 Task: Open Card Legal Contract Review in Board Voice of Customer Customer Persona Development and Analysis to Workspace Agile Coaching and add a team member Softage.1@softage.net, a label Yellow, a checklist Dance, an attachment from your google drive, a color Yellow and finally, add a card description 'Plan and execute company team-building exercise' and a comment 'This task presents an opportunity to demonstrate our creativity and innovation, exploring new ideas and approaches.'. Add a start date 'Jan 09, 1900' with a due date 'Jan 16, 1900'
Action: Mouse moved to (42, 281)
Screenshot: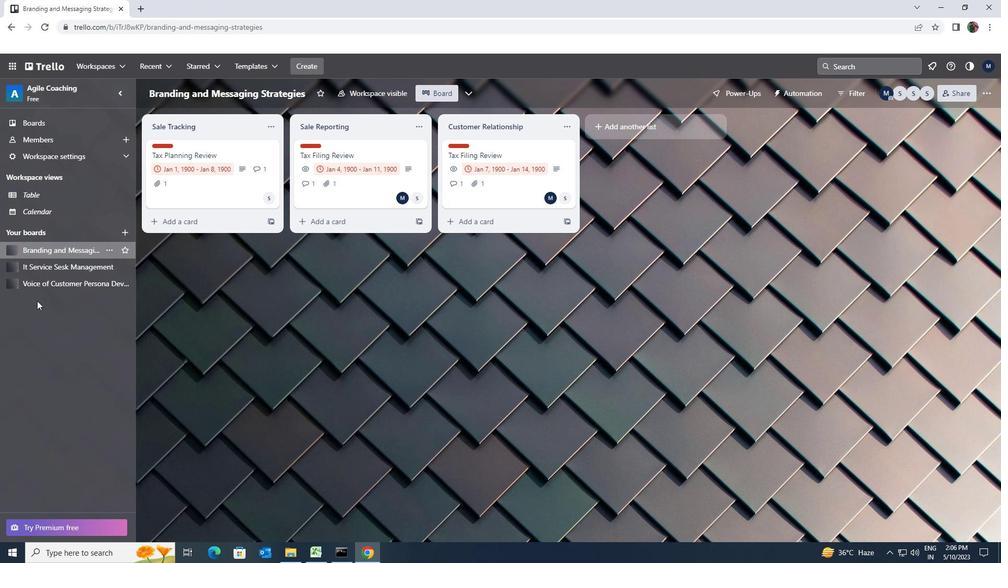 
Action: Mouse pressed left at (42, 281)
Screenshot: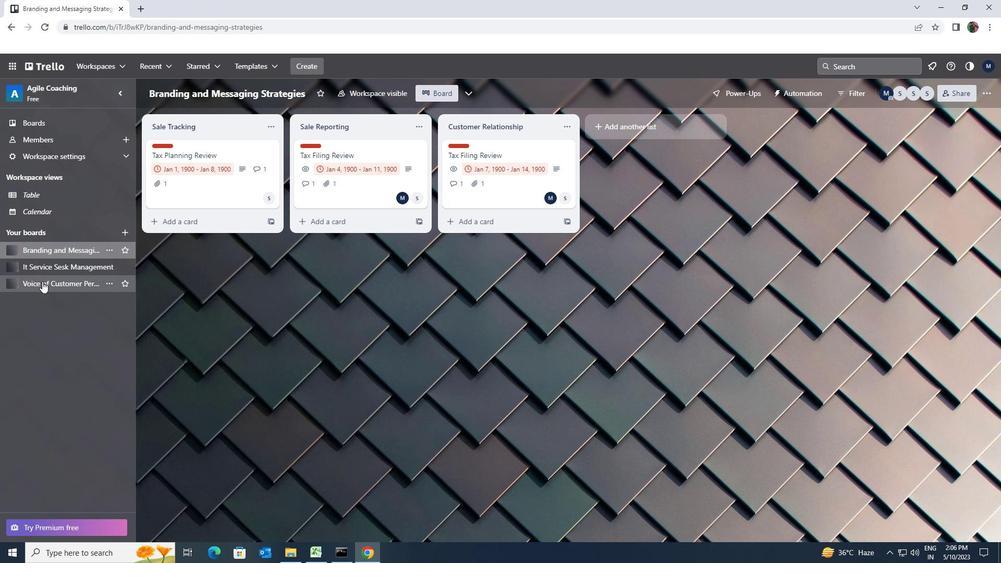 
Action: Mouse moved to (483, 163)
Screenshot: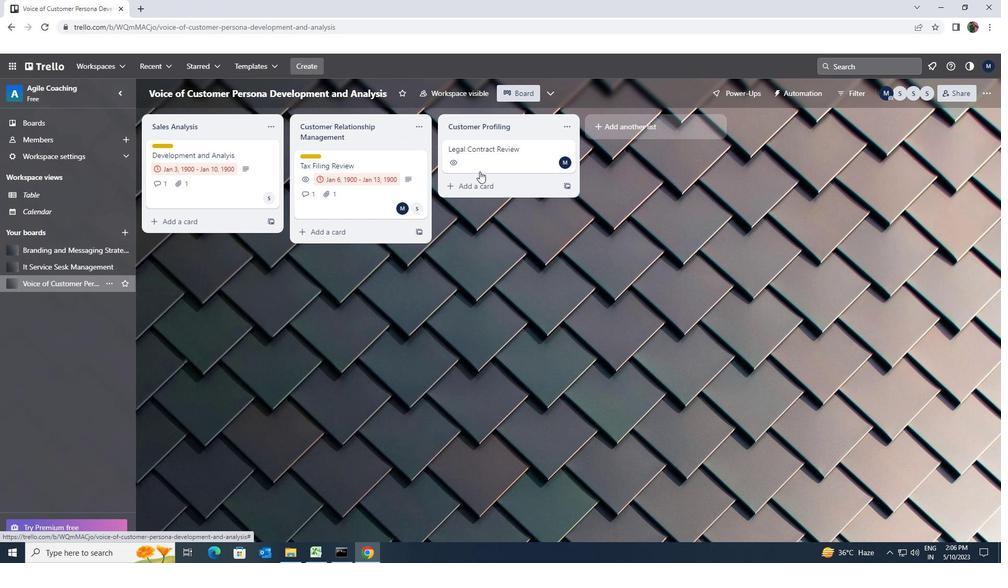 
Action: Mouse pressed left at (483, 163)
Screenshot: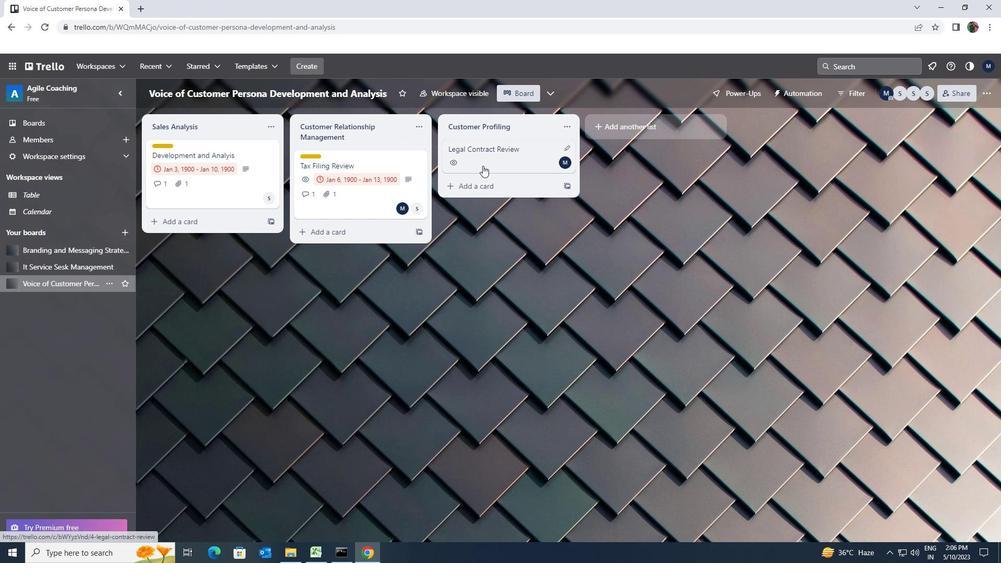 
Action: Mouse moved to (647, 150)
Screenshot: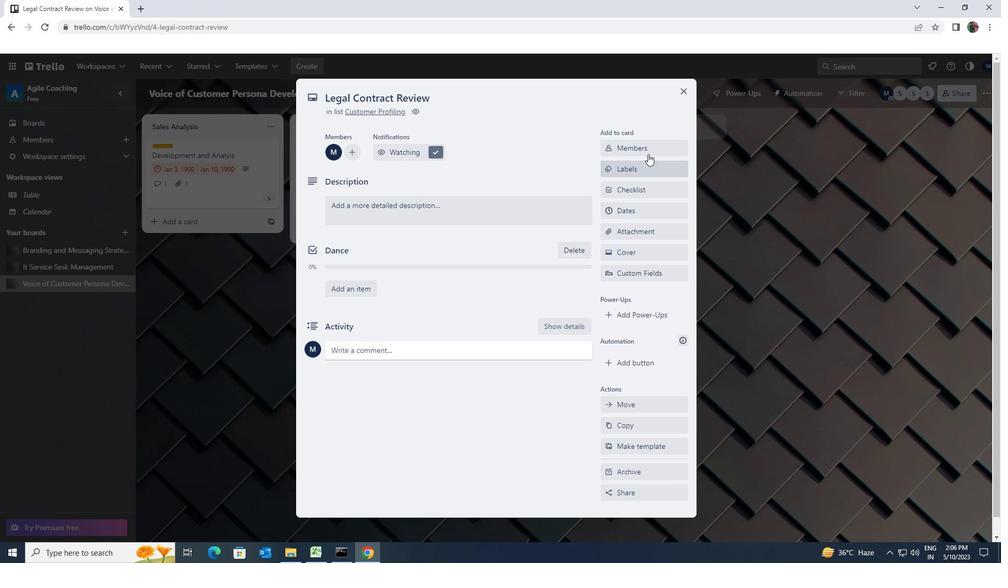 
Action: Mouse pressed left at (647, 150)
Screenshot: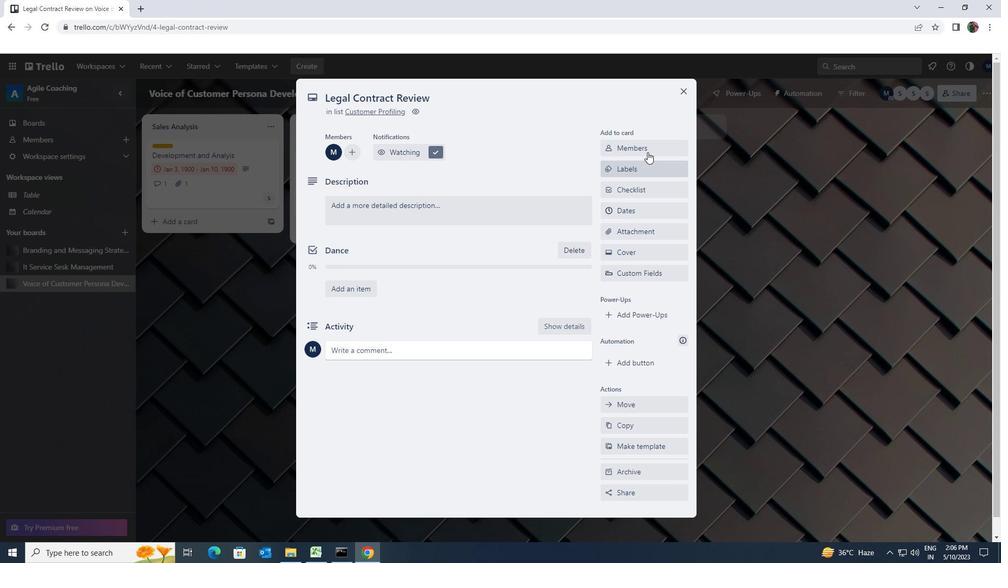 
Action: Mouse moved to (657, 198)
Screenshot: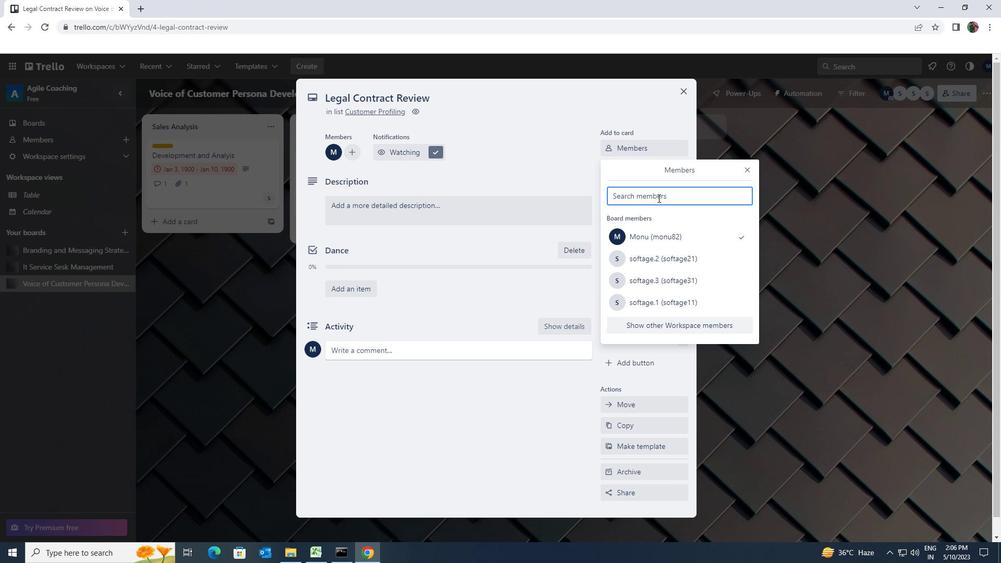 
Action: Mouse pressed left at (657, 198)
Screenshot: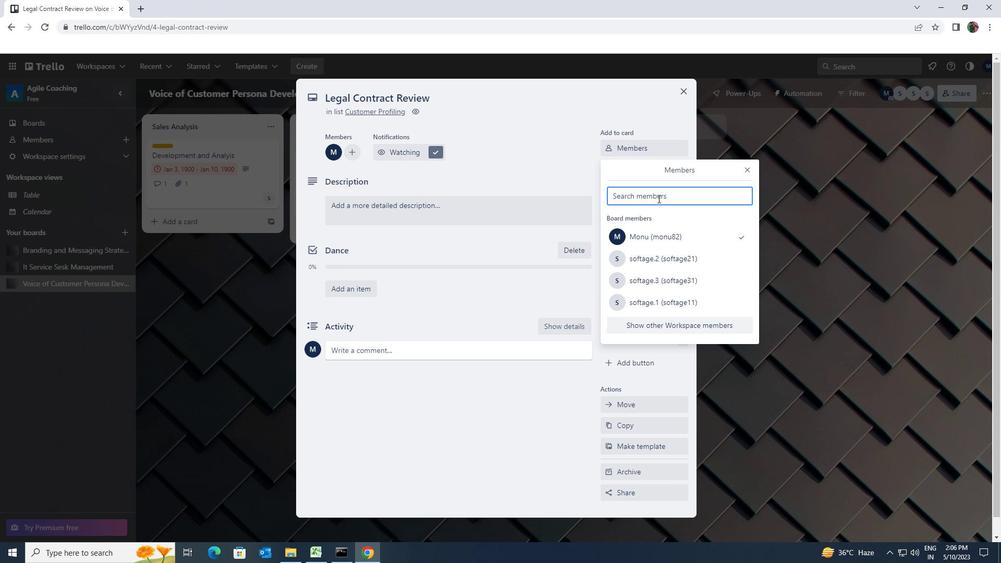 
Action: Key pressed <Key.shift>SOFTAGE.1<Key.shift>@<Key.shift>SOFTAH<Key.backspace>GE.NET
Screenshot: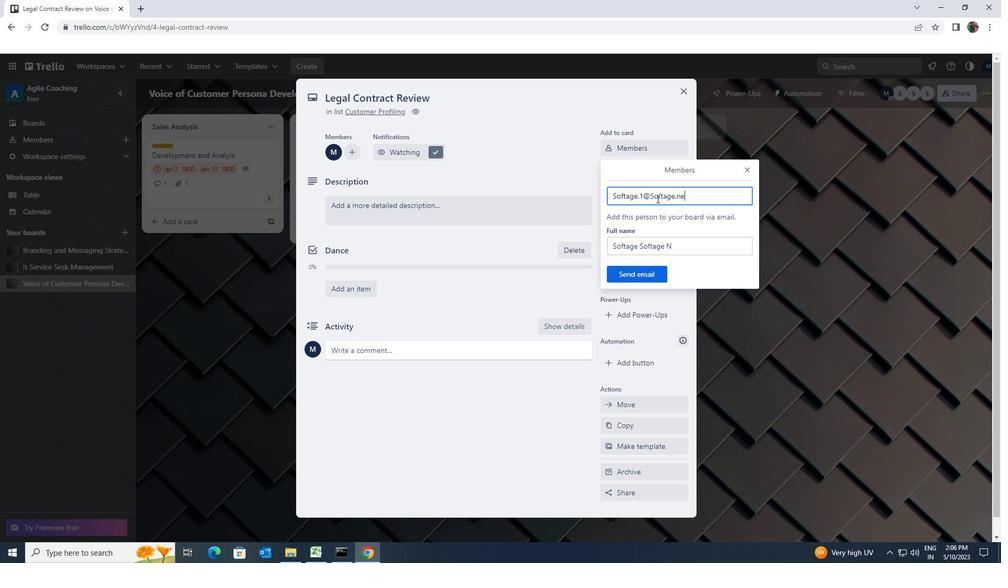 
Action: Mouse moved to (654, 272)
Screenshot: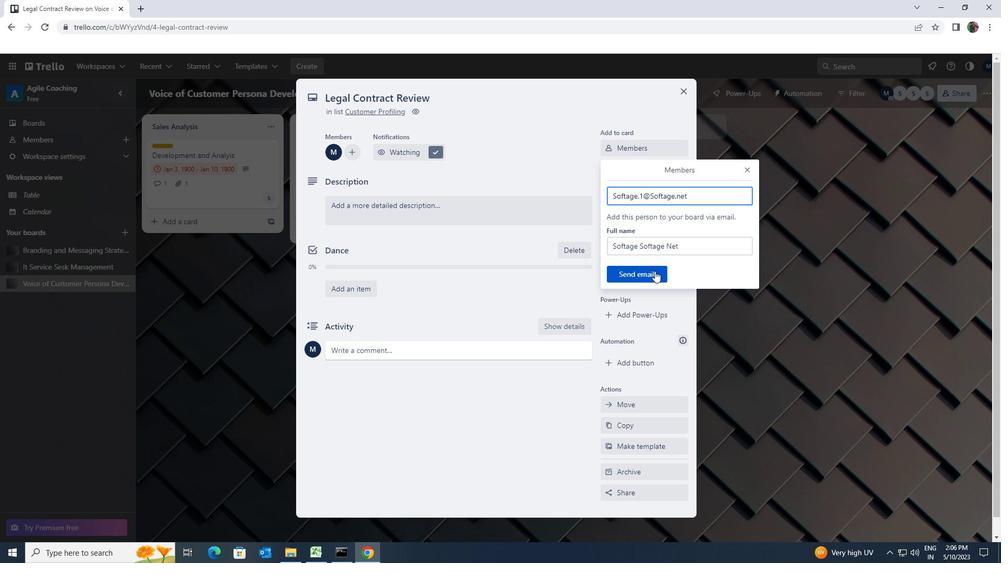
Action: Mouse pressed left at (654, 272)
Screenshot: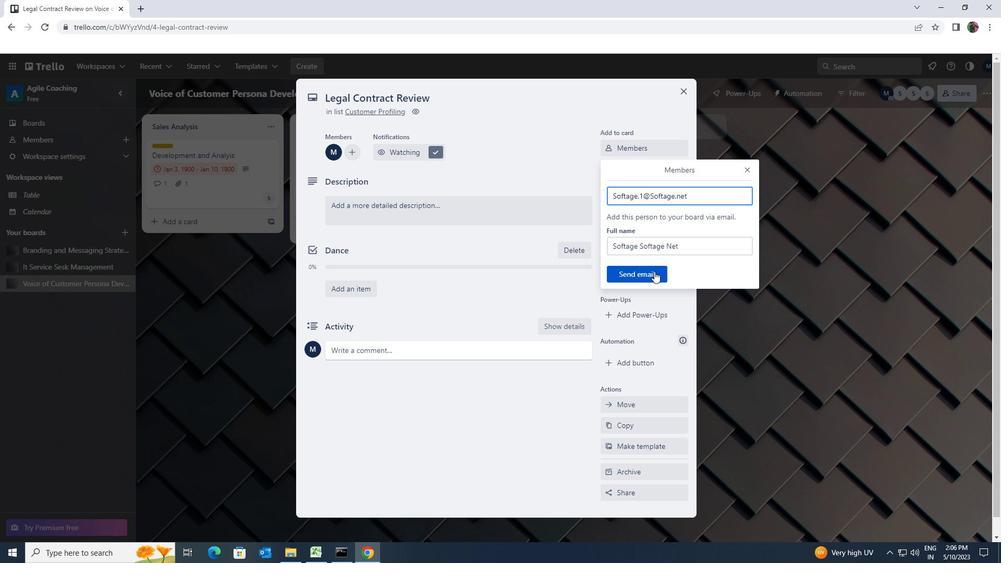
Action: Mouse moved to (659, 168)
Screenshot: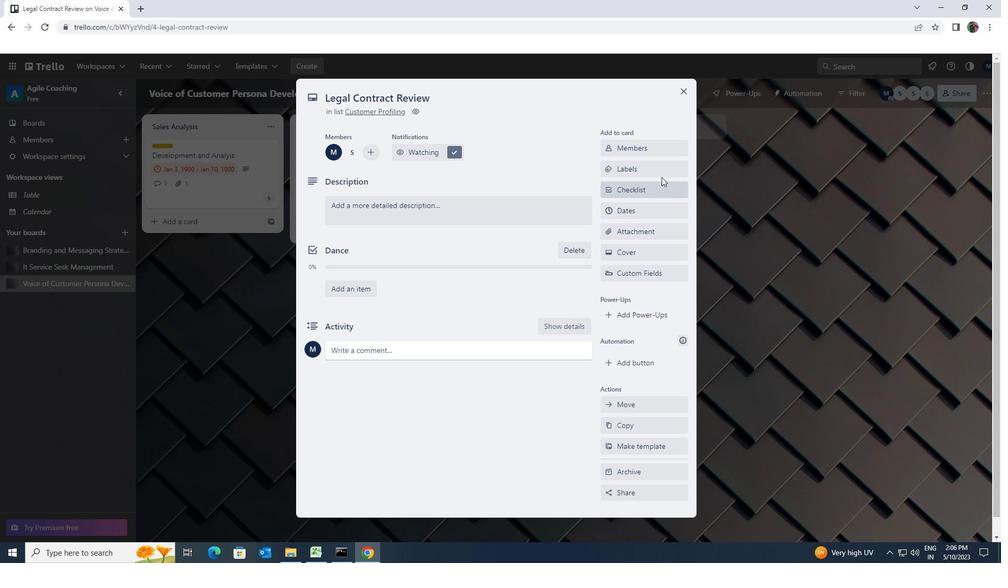 
Action: Mouse pressed left at (659, 168)
Screenshot: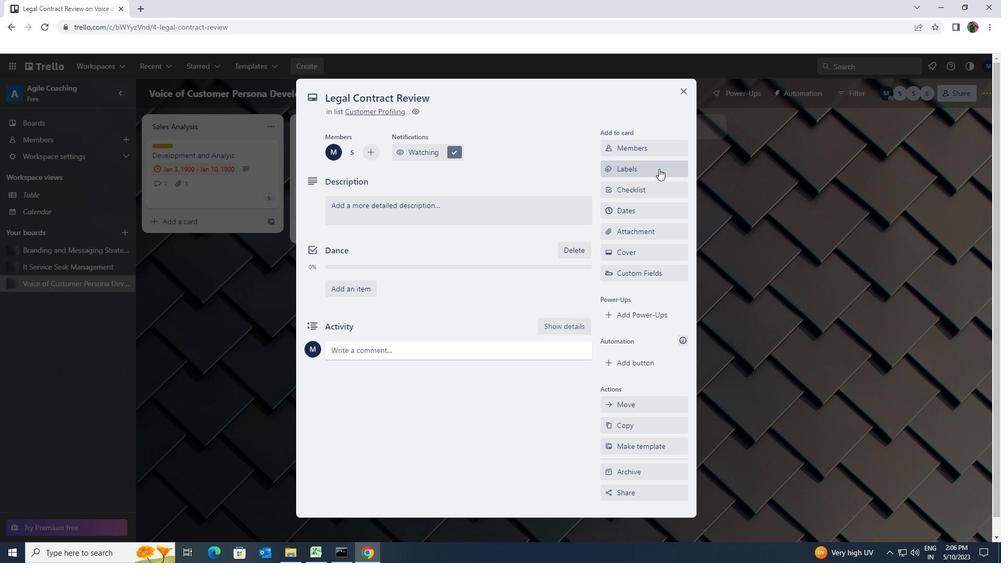 
Action: Mouse moved to (668, 369)
Screenshot: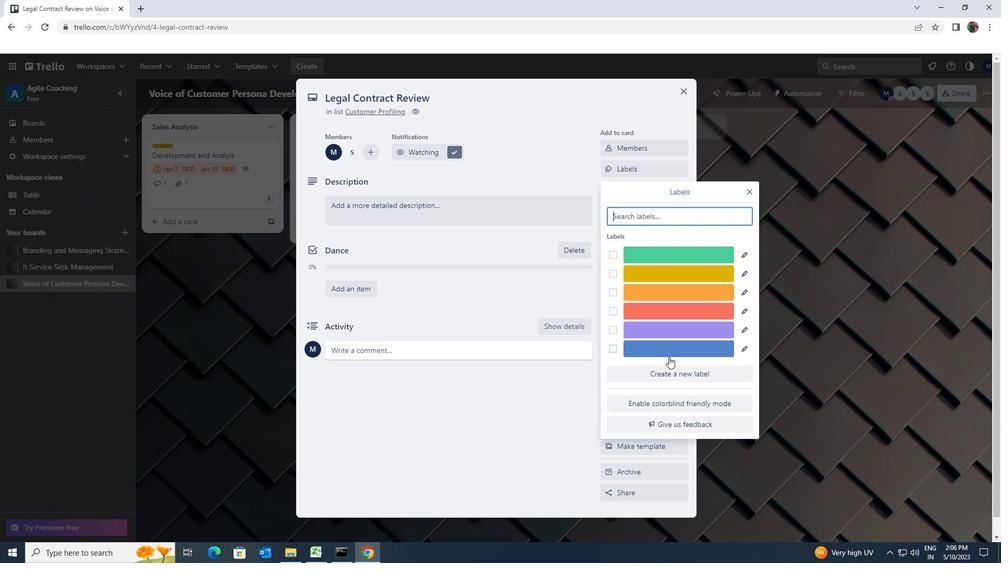 
Action: Mouse pressed left at (668, 369)
Screenshot: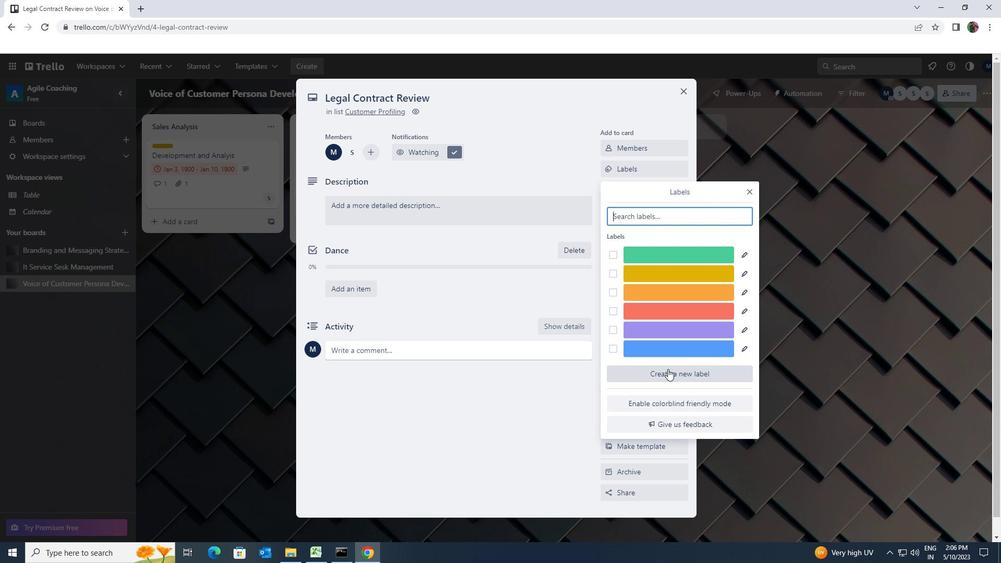 
Action: Mouse moved to (651, 343)
Screenshot: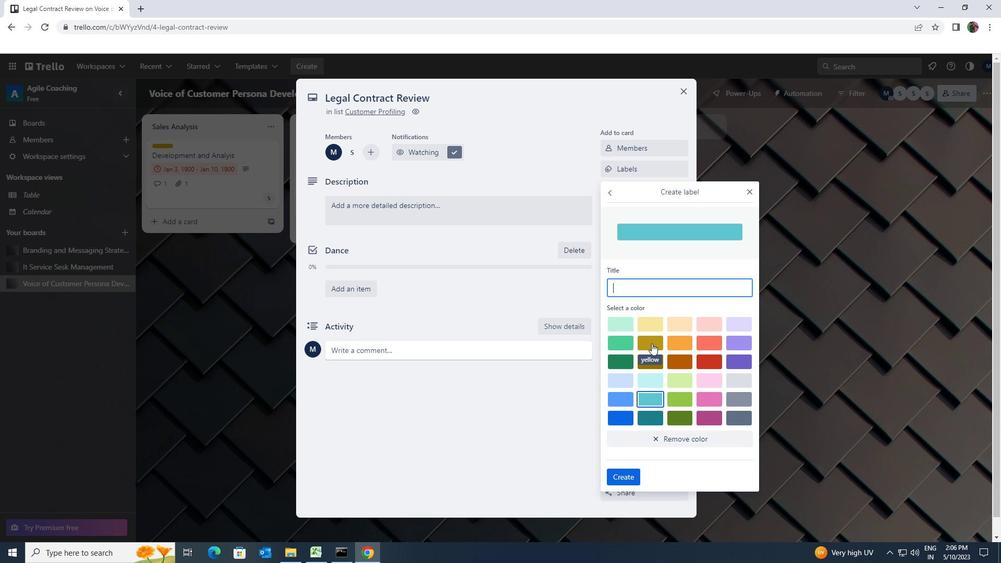 
Action: Mouse pressed left at (651, 343)
Screenshot: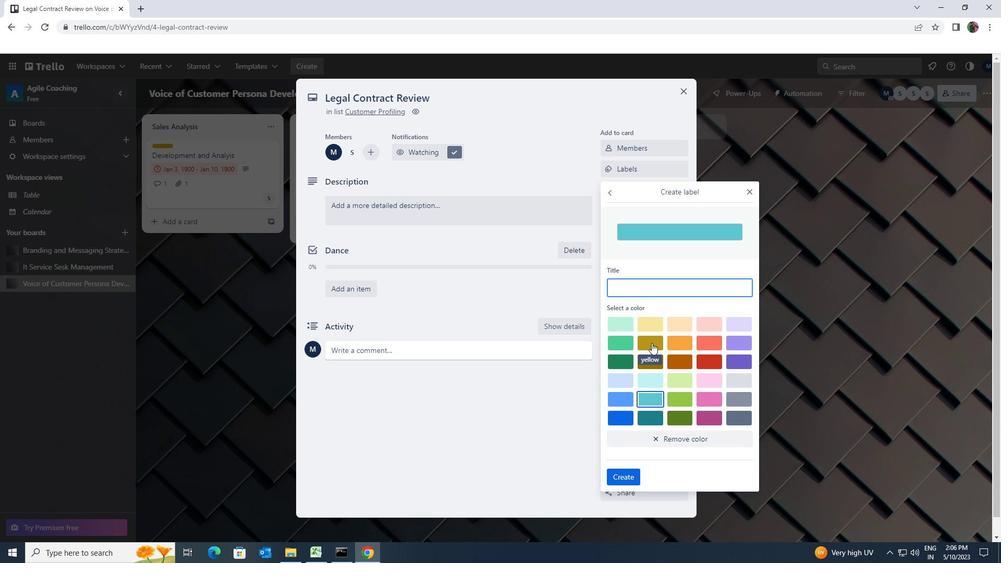 
Action: Mouse moved to (633, 474)
Screenshot: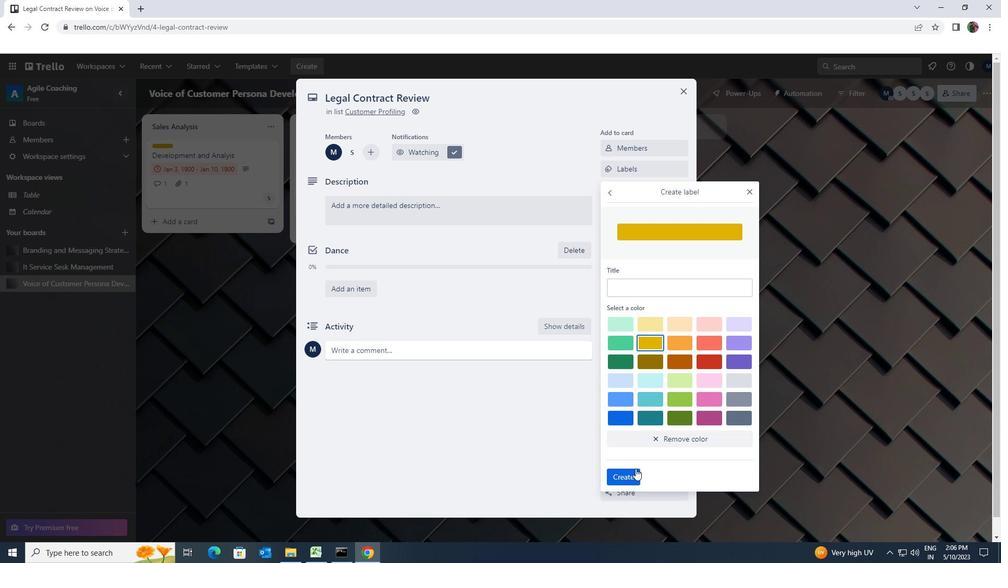 
Action: Mouse pressed left at (633, 474)
Screenshot: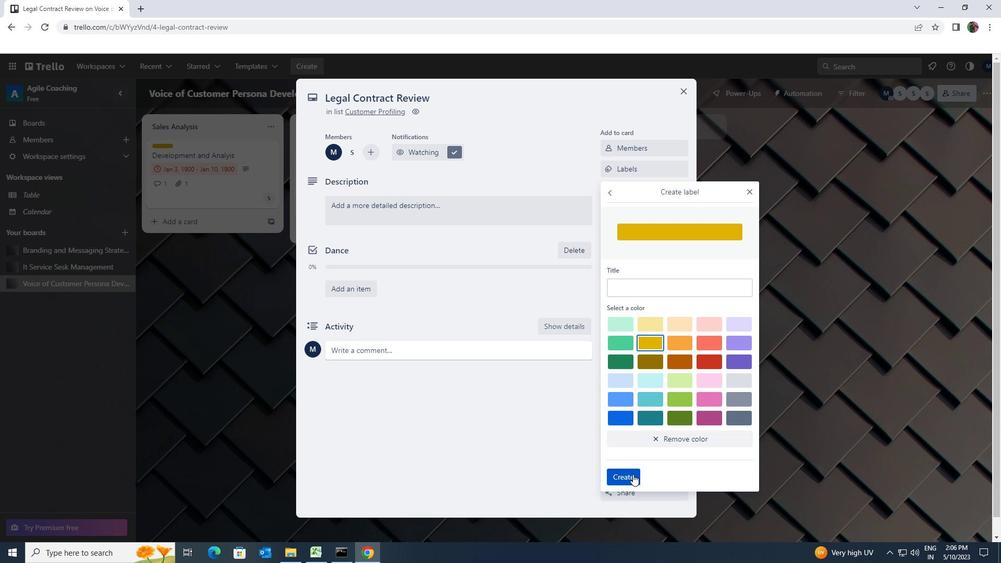 
Action: Mouse moved to (744, 191)
Screenshot: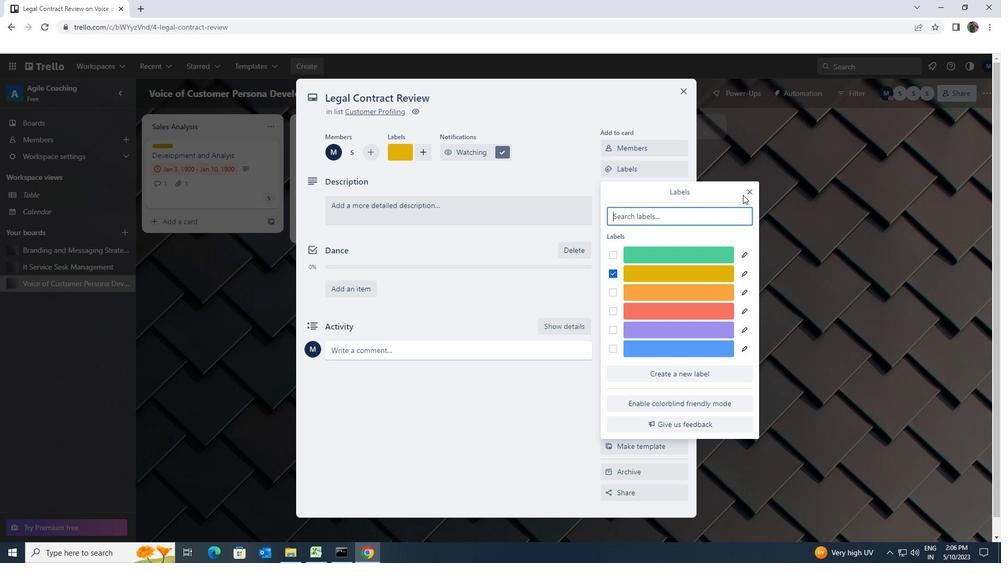 
Action: Mouse pressed left at (744, 191)
Screenshot: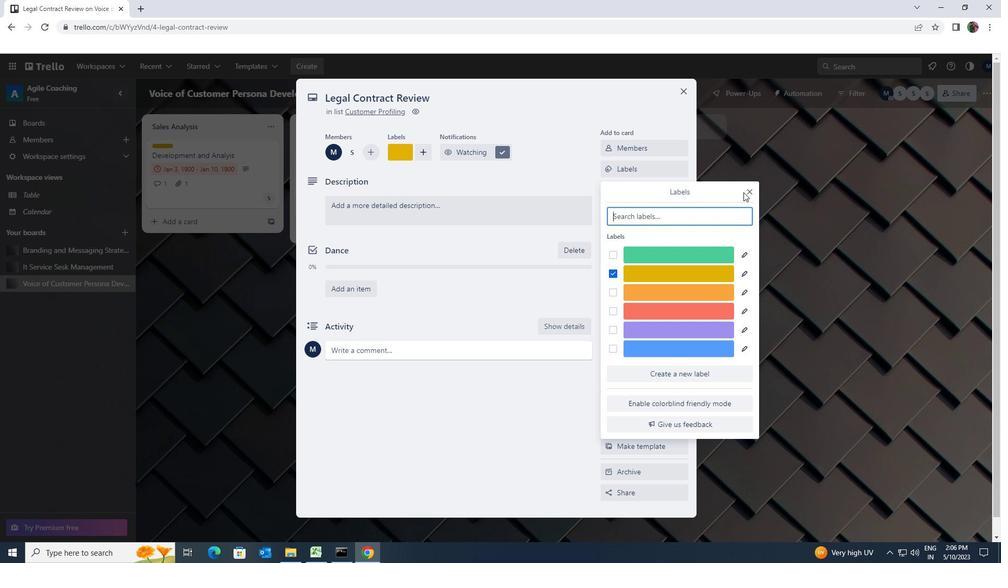 
Action: Mouse moved to (748, 191)
Screenshot: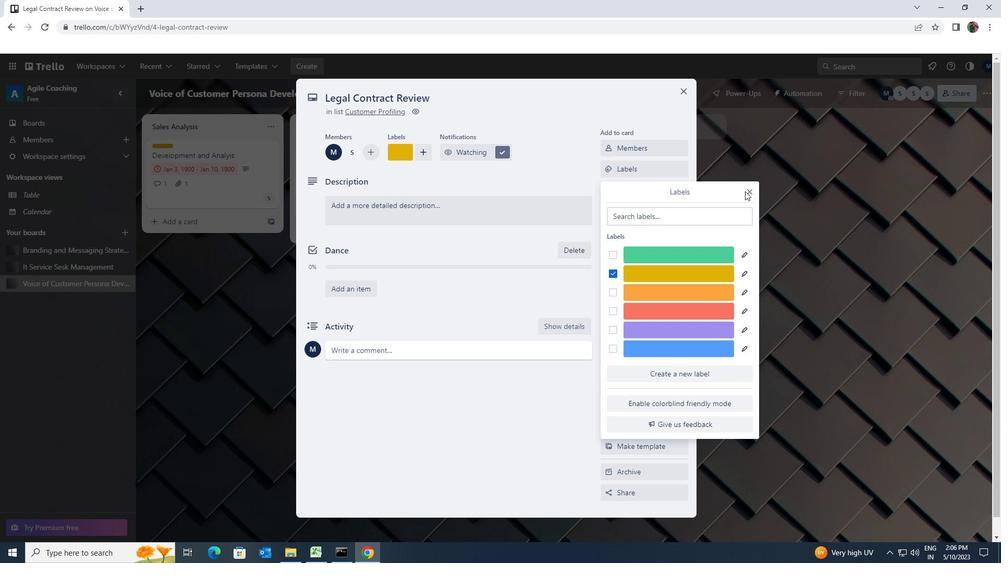 
Action: Mouse pressed left at (748, 191)
Screenshot: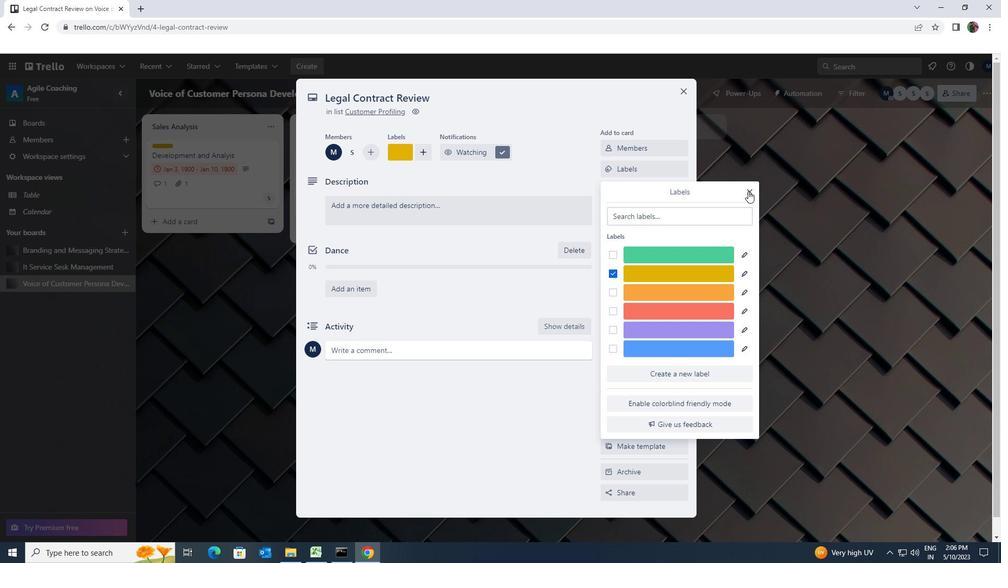 
Action: Mouse moved to (656, 194)
Screenshot: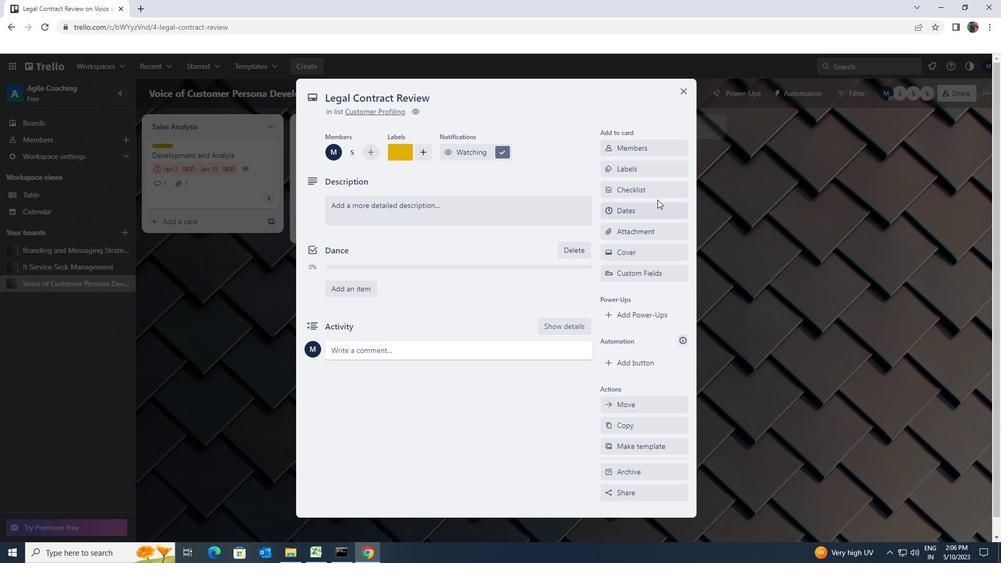 
Action: Mouse pressed left at (656, 194)
Screenshot: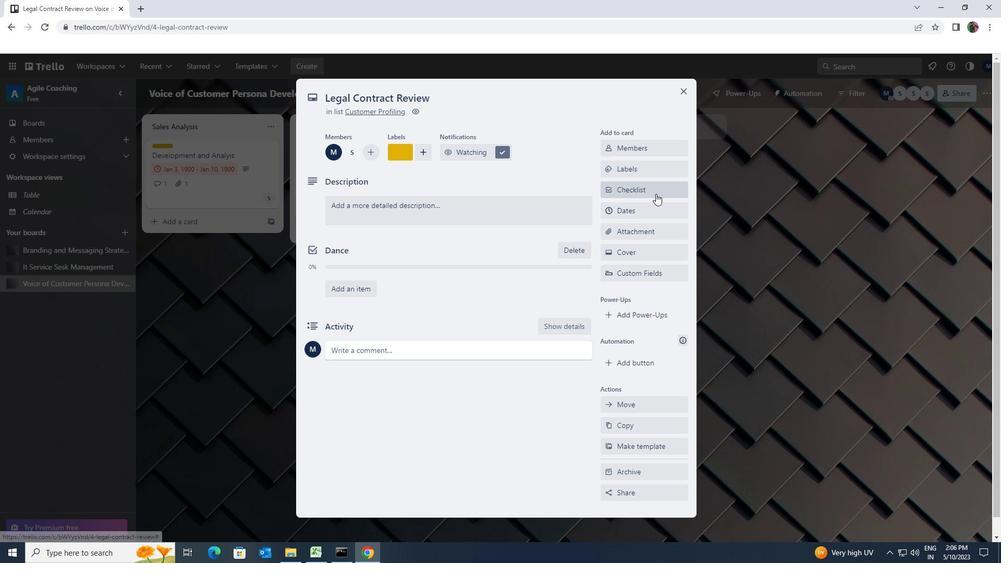 
Action: Mouse moved to (656, 192)
Screenshot: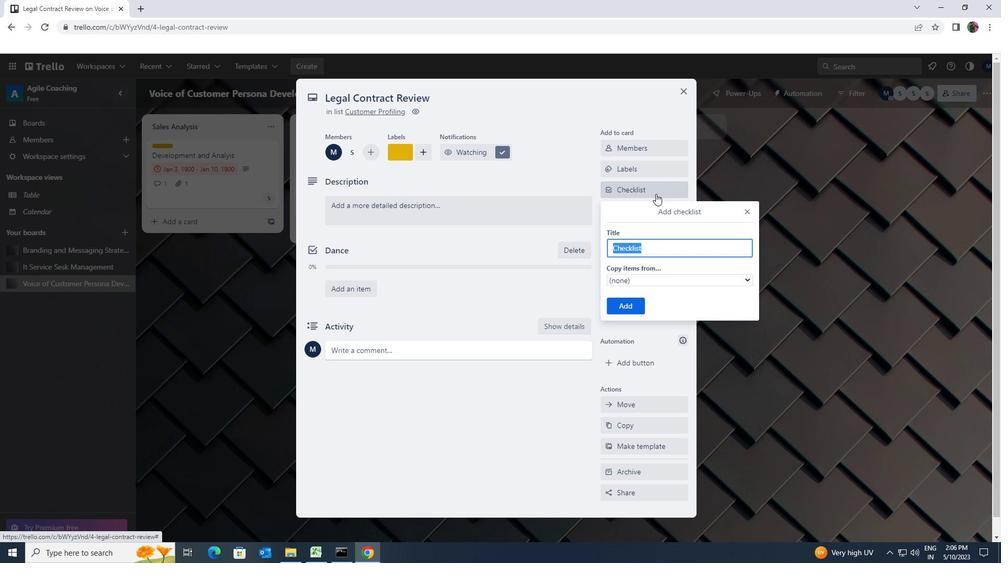 
Action: Key pressed <Key.shift><Key.shift><Key.shift><Key.shift><Key.shift><Key.shift><Key.shift>DANCE
Screenshot: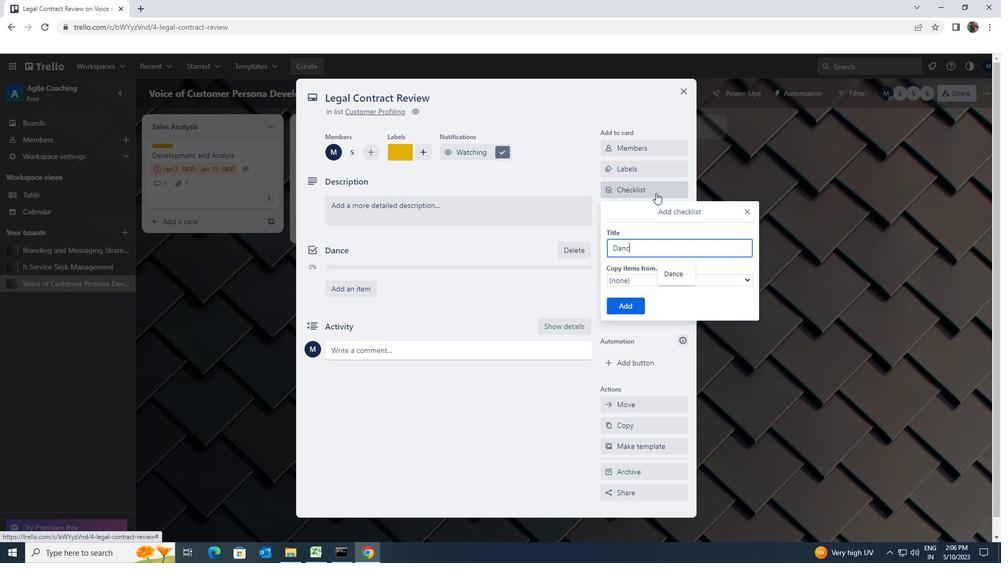 
Action: Mouse moved to (618, 305)
Screenshot: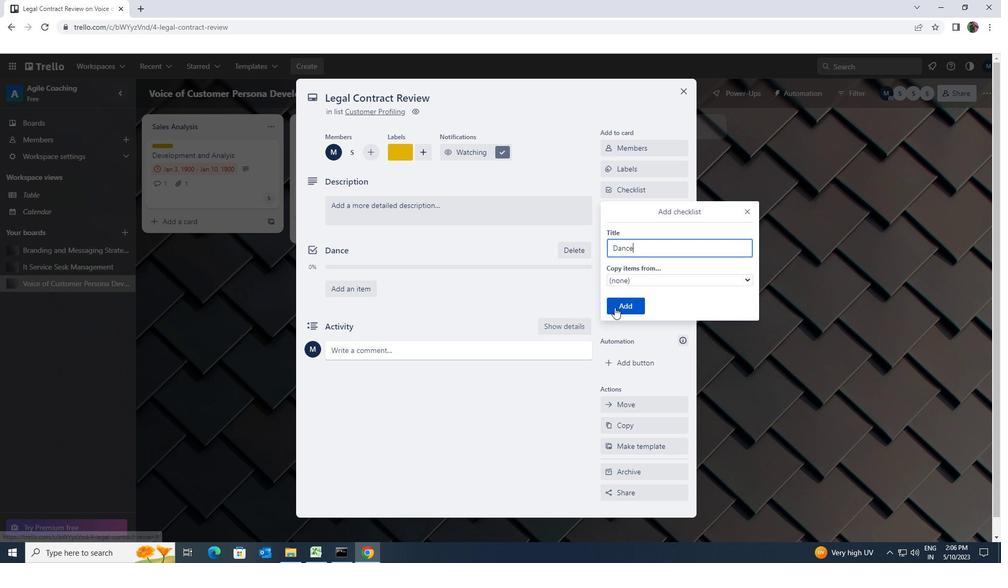 
Action: Mouse pressed left at (618, 305)
Screenshot: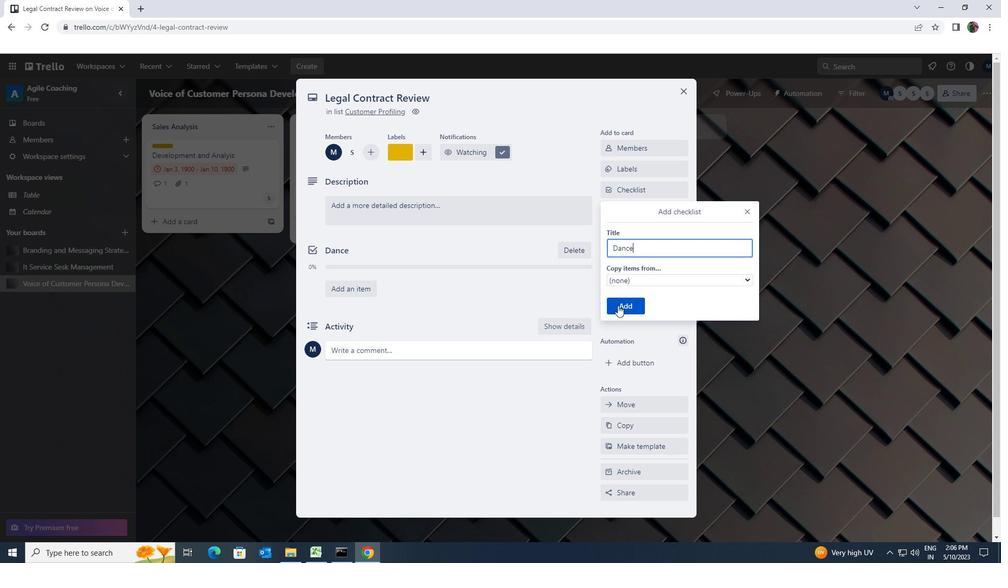 
Action: Mouse moved to (623, 226)
Screenshot: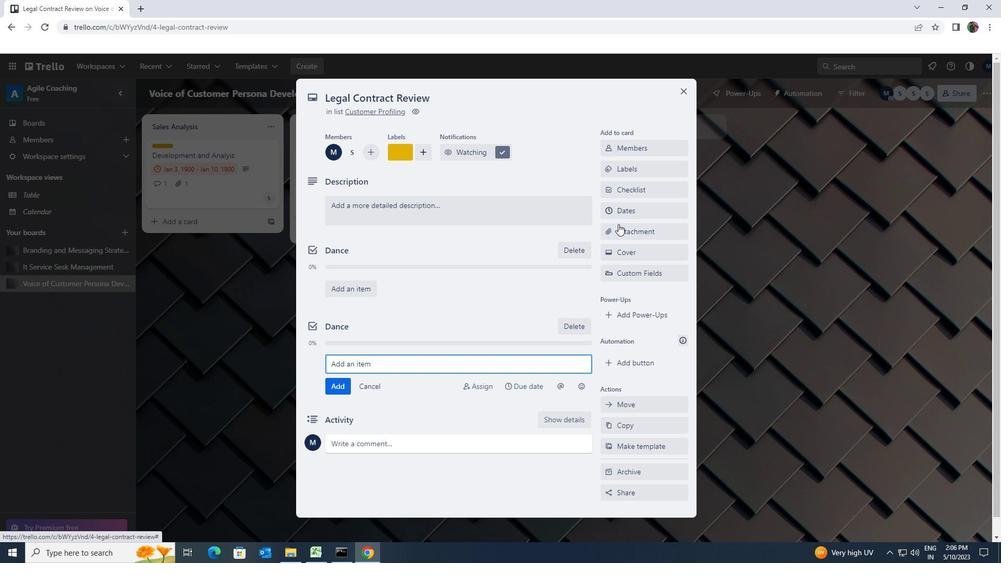 
Action: Mouse pressed left at (623, 226)
Screenshot: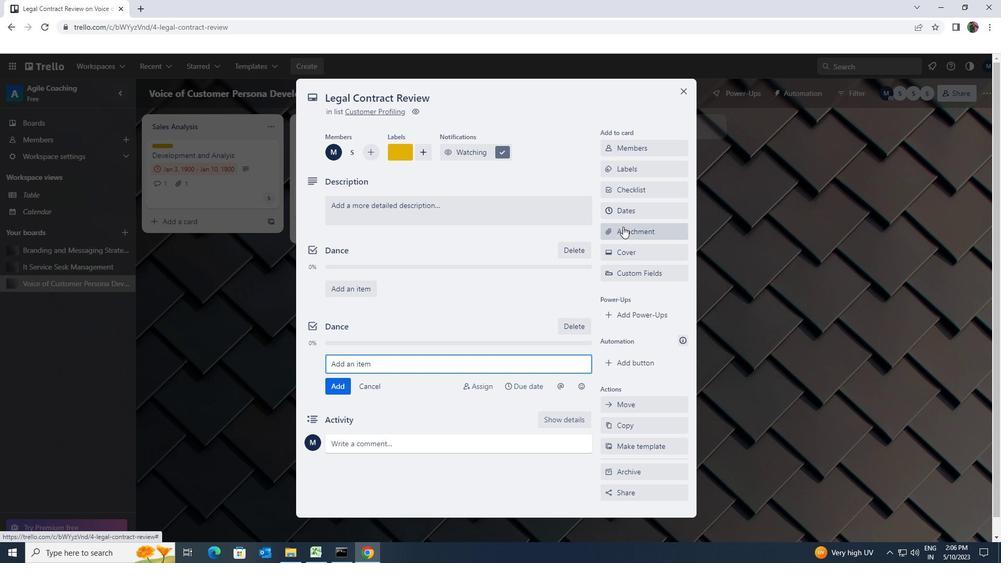 
Action: Mouse moved to (631, 315)
Screenshot: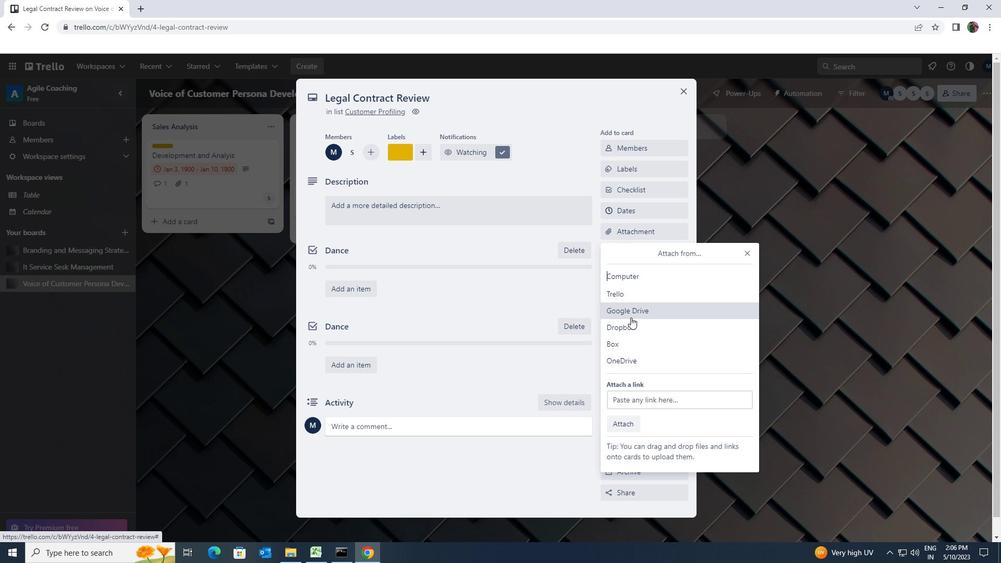
Action: Mouse pressed left at (631, 315)
Screenshot: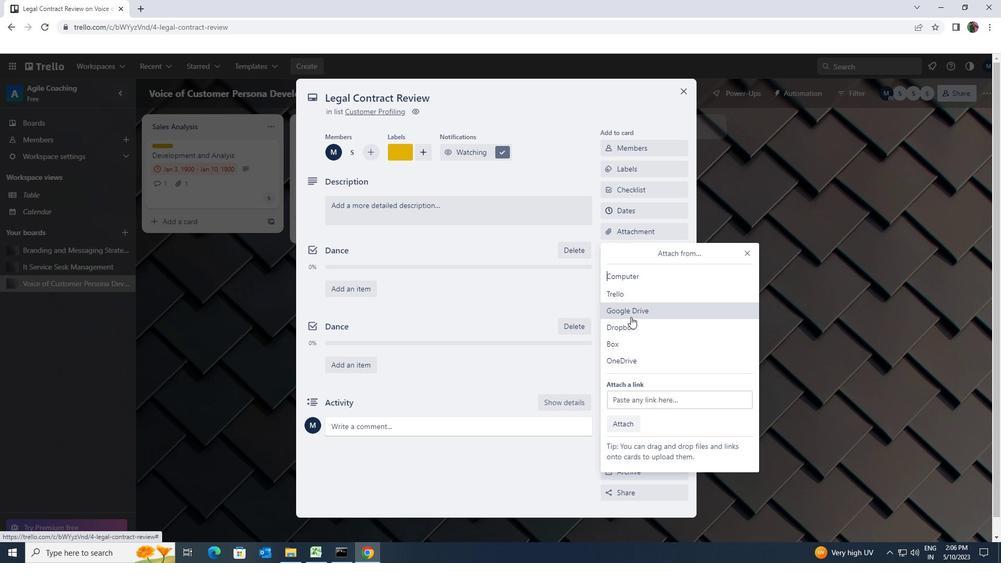
Action: Mouse moved to (399, 381)
Screenshot: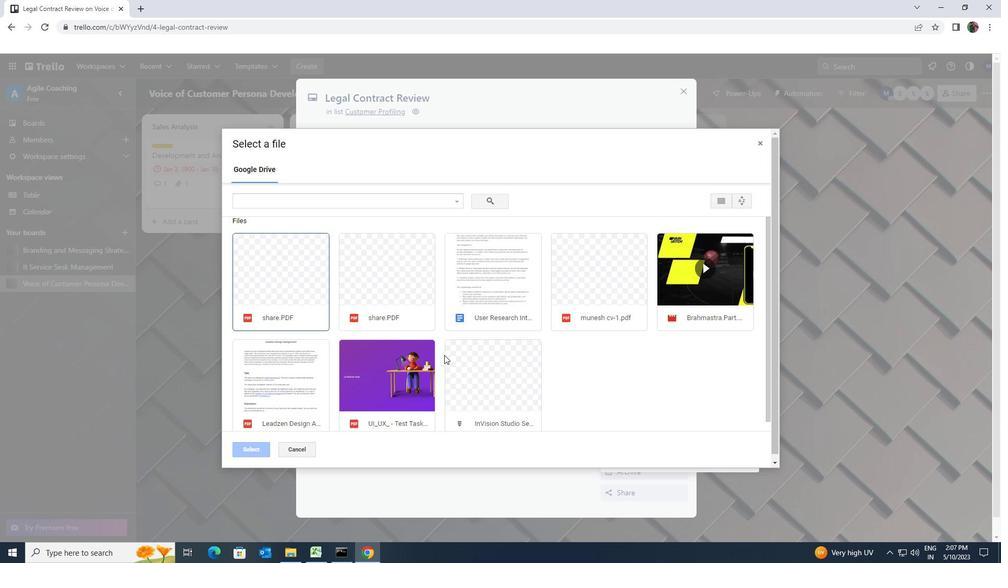 
Action: Mouse pressed left at (399, 381)
Screenshot: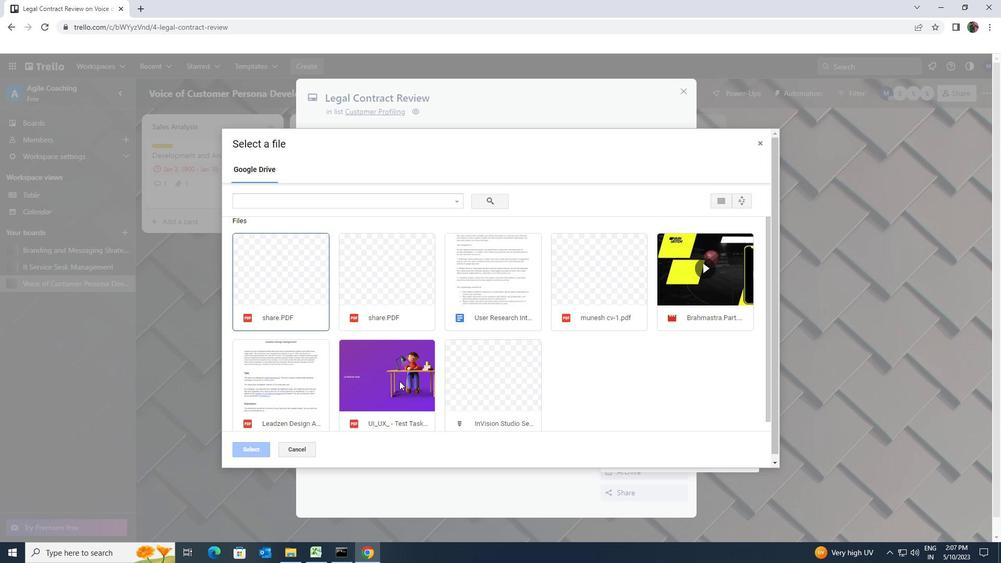 
Action: Mouse moved to (251, 449)
Screenshot: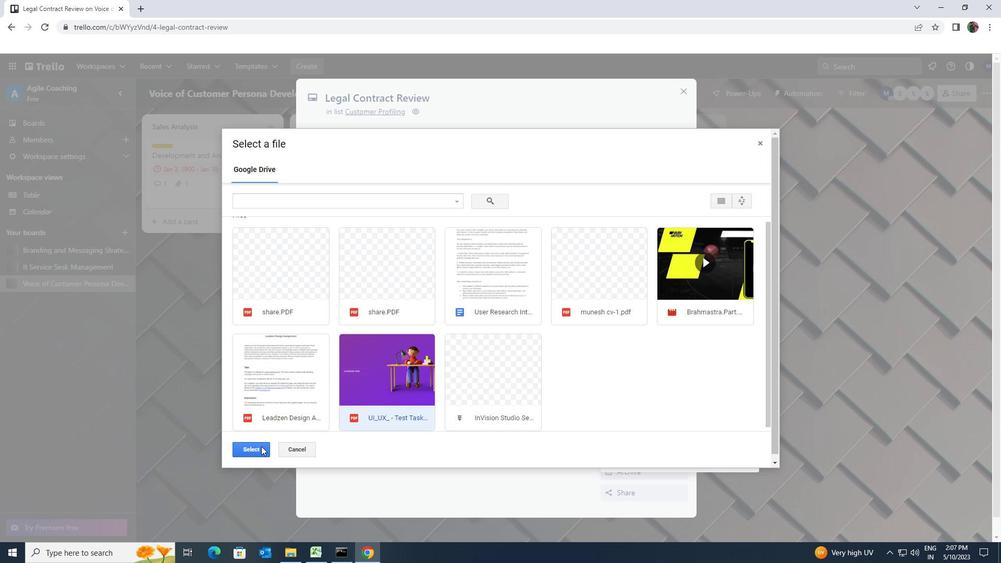 
Action: Mouse pressed left at (251, 449)
Screenshot: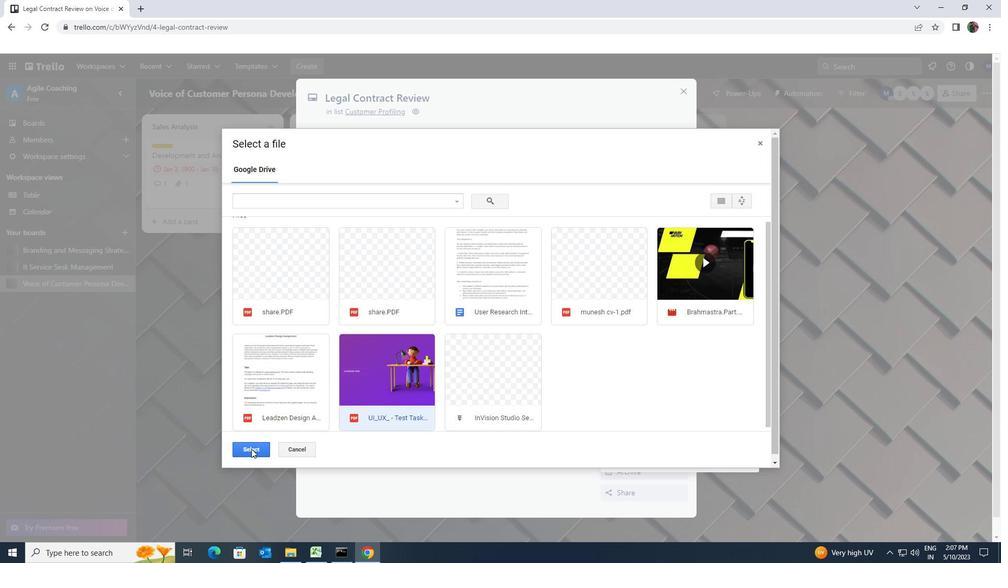 
Action: Mouse moved to (363, 209)
Screenshot: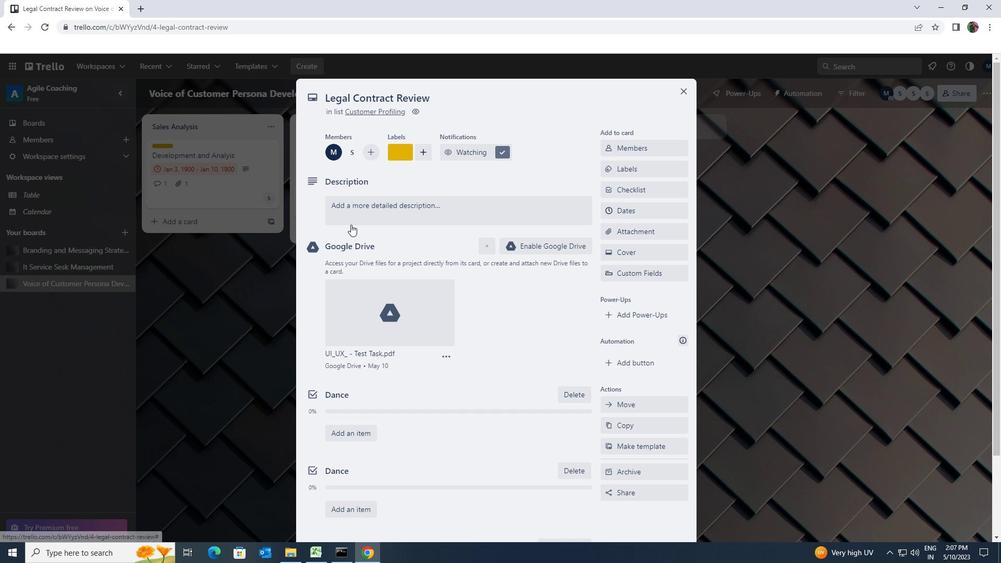 
Action: Mouse pressed left at (363, 209)
Screenshot: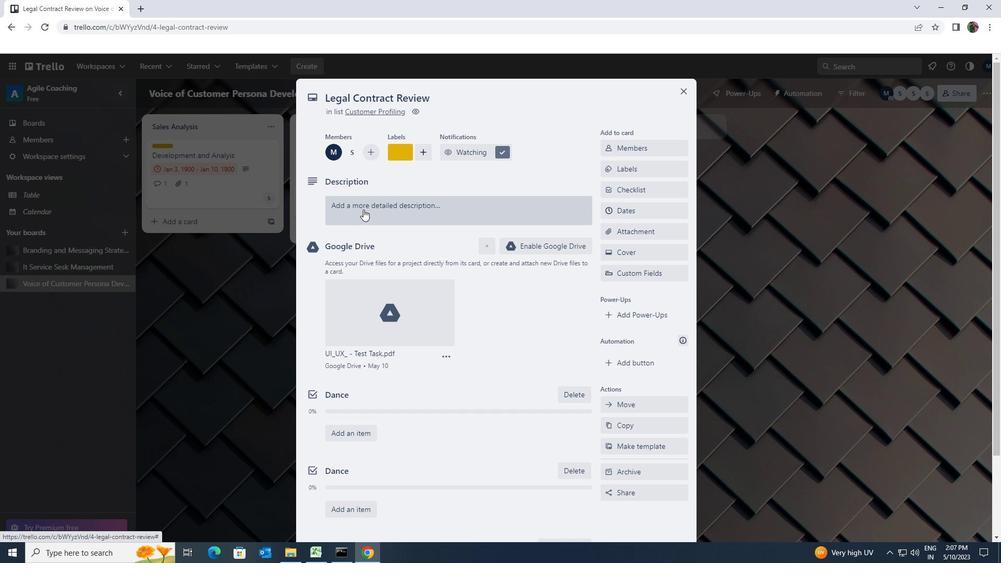 
Action: Key pressed <Key.shift>PALN<Key.space>AND<Key.space>EXECUTE<Key.space>COMPANY<Key.space>TEAM<Key.space>BUILDING<Key.space>EXERCISE<Key.space>
Screenshot: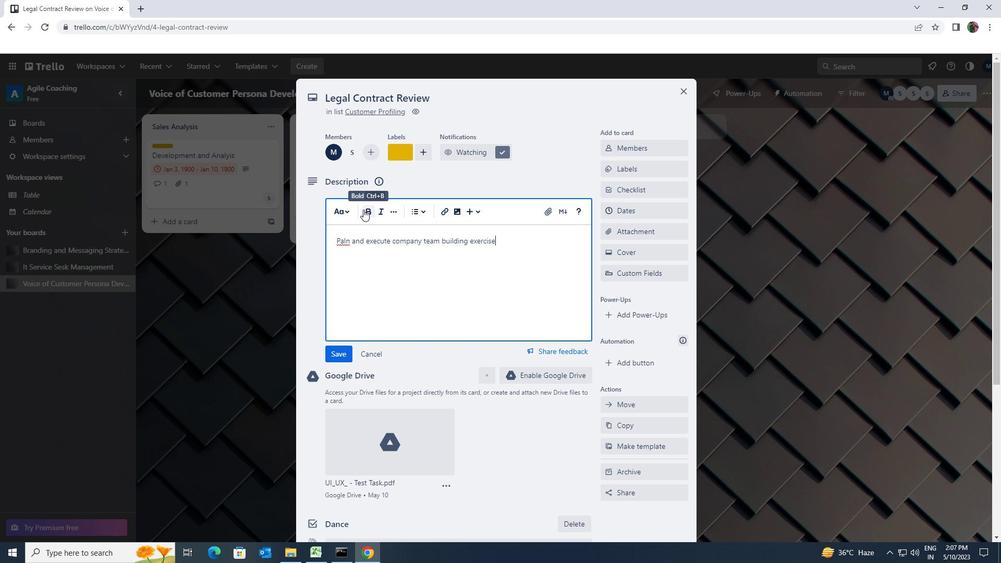 
Action: Mouse moved to (336, 350)
Screenshot: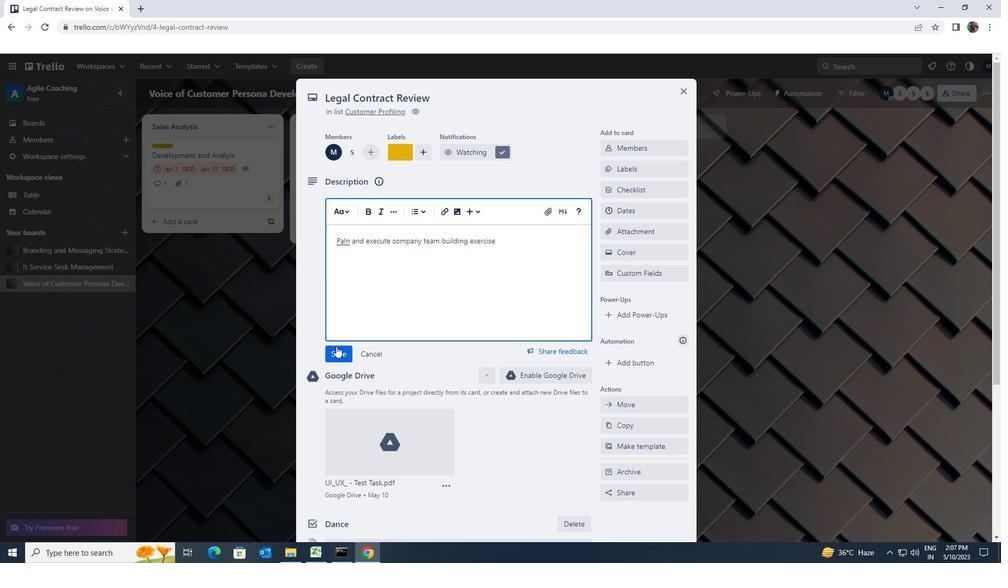 
Action: Mouse pressed left at (336, 350)
Screenshot: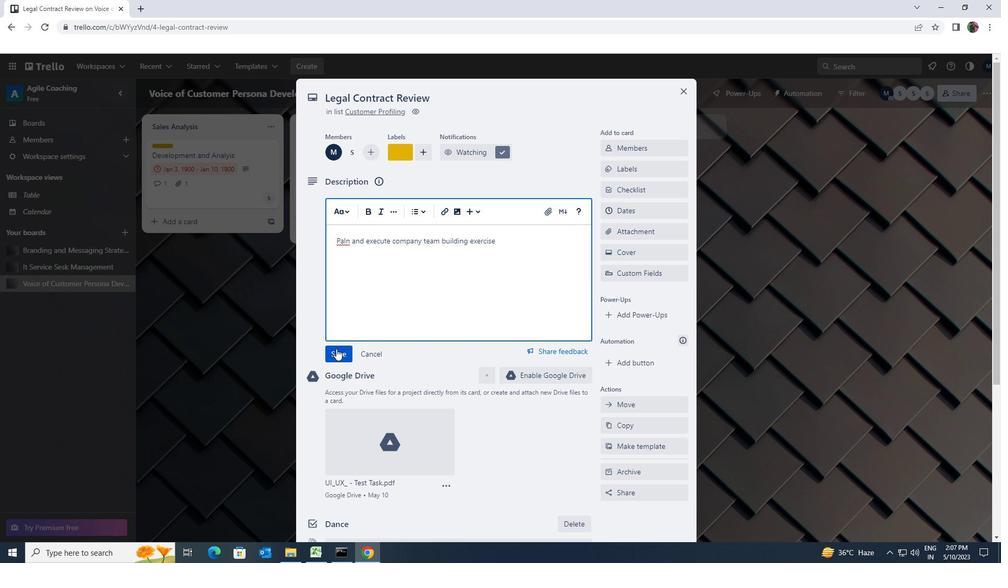 
Action: Mouse moved to (381, 303)
Screenshot: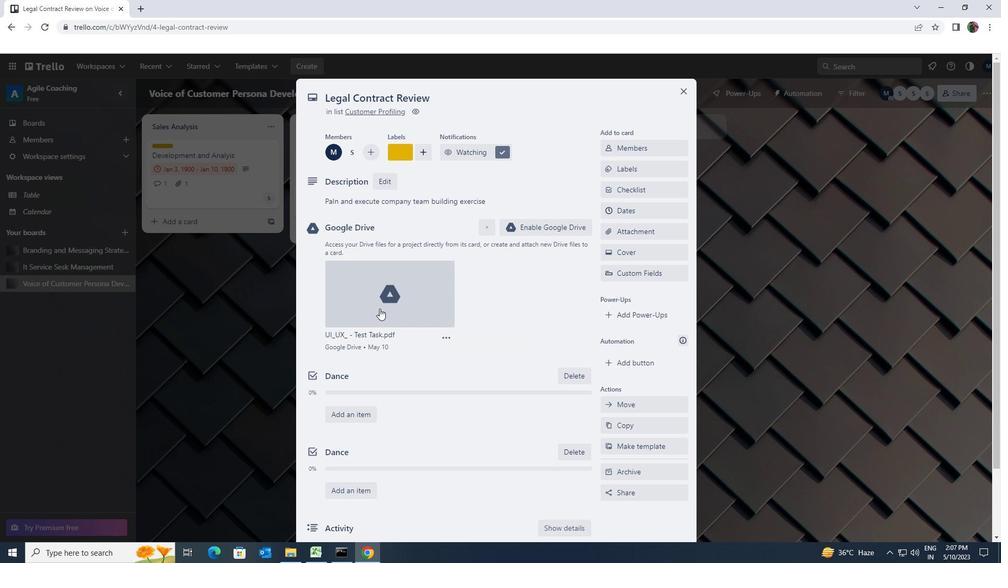
Action: Mouse scrolled (381, 302) with delta (0, 0)
Screenshot: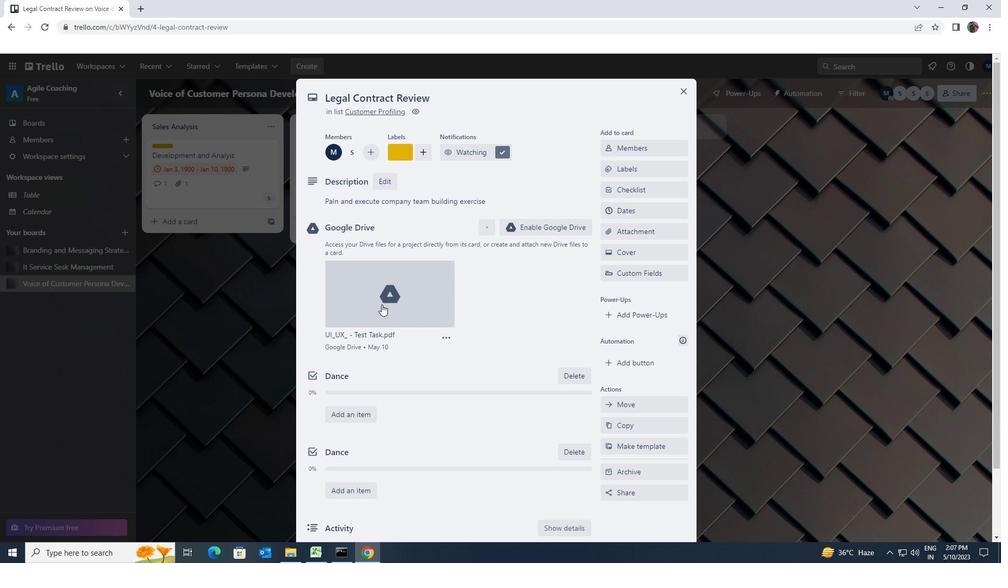 
Action: Mouse scrolled (381, 302) with delta (0, 0)
Screenshot: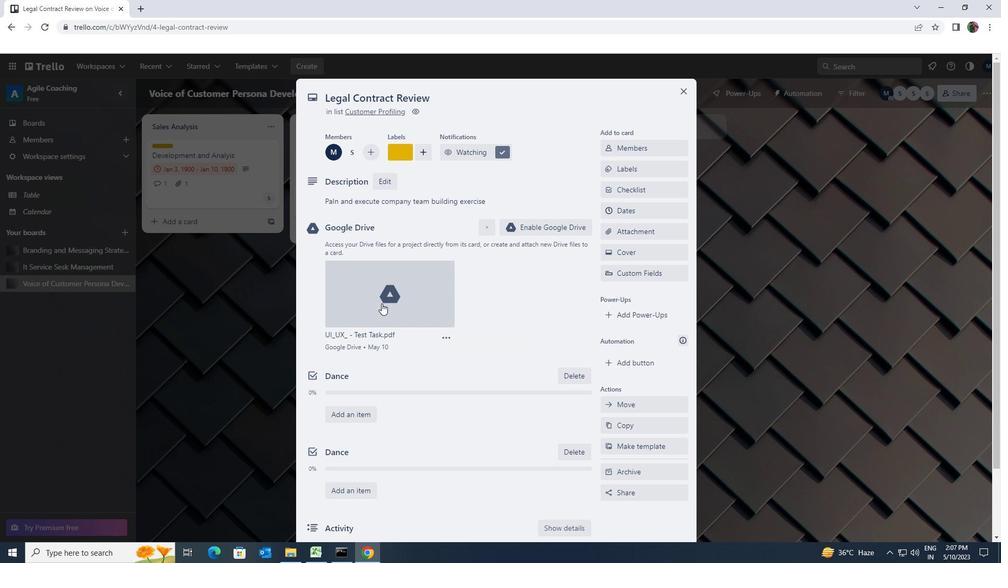 
Action: Mouse moved to (380, 303)
Screenshot: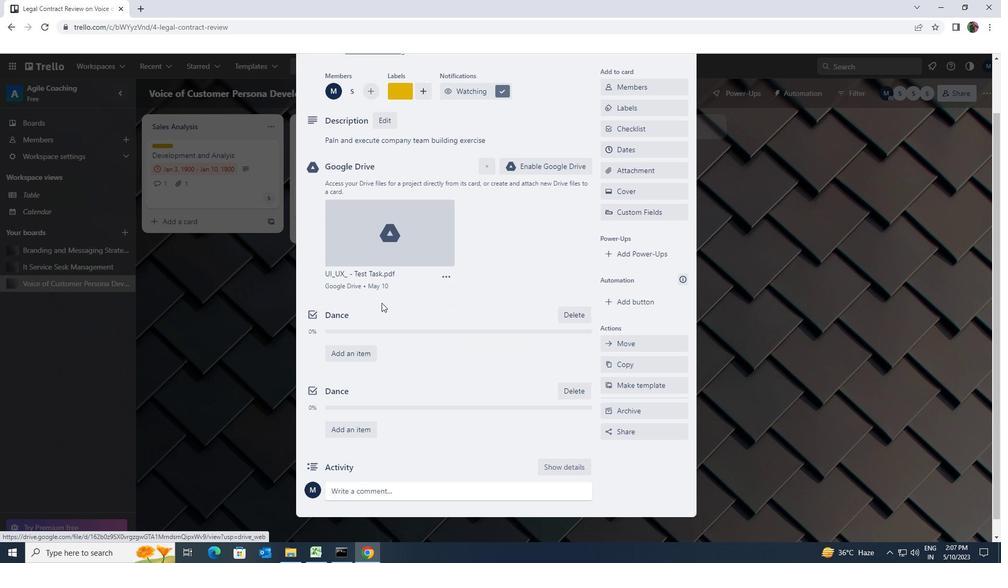 
Action: Mouse scrolled (380, 302) with delta (0, 0)
Screenshot: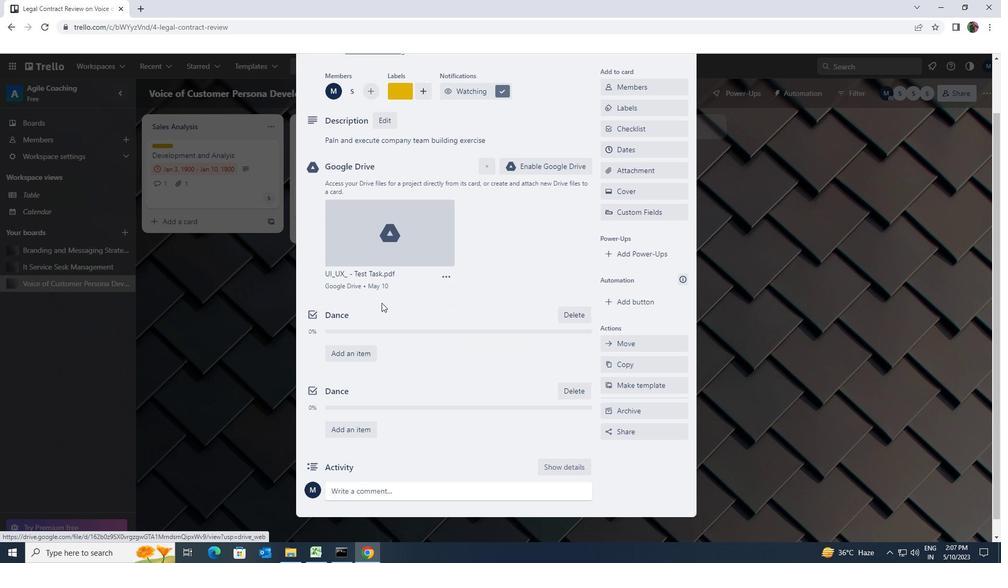 
Action: Mouse scrolled (380, 302) with delta (0, 0)
Screenshot: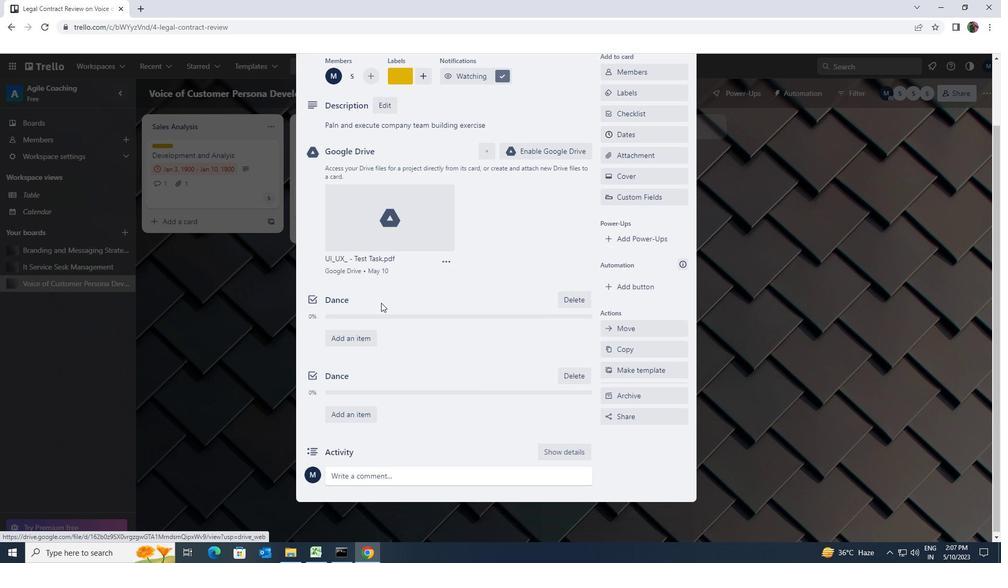 
Action: Mouse moved to (369, 473)
Screenshot: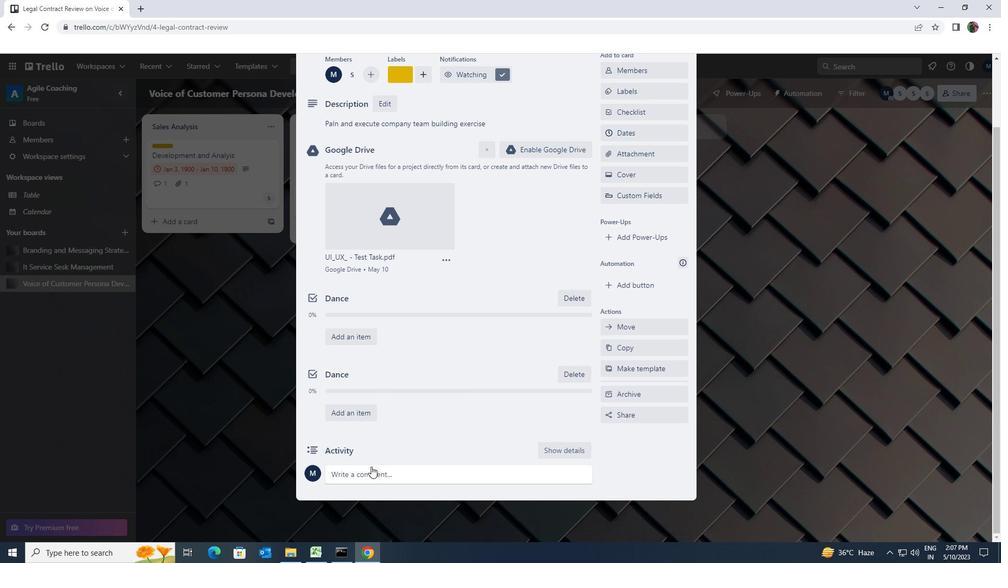 
Action: Mouse pressed left at (369, 473)
Screenshot: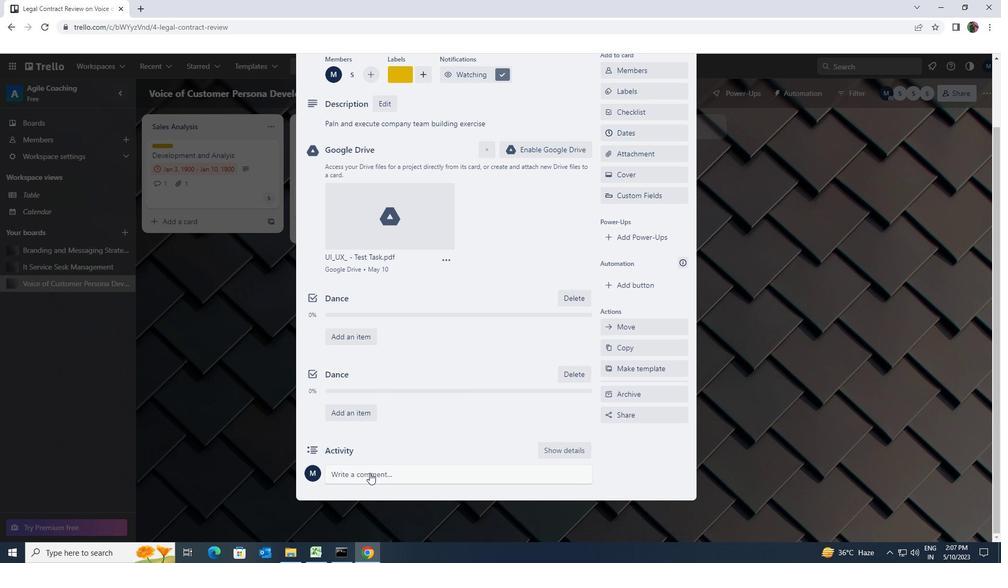 
Action: Key pressed <Key.shift>THIS<Key.space><Key.shift>TASK<Key.space>PRESENTS<Key.space>AN<Key.space>OPPORTUNITY<Key.space>Y<Key.backspace>TO<Key.space>DEMONSTATRIVE<Key.backspace><Key.backspace><Key.backspace><Key.backspace><Key.backspace><Key.backspace>RATIVE<Key.space>OUR<Key.space>CREATIVITY<Key.space>
Screenshot: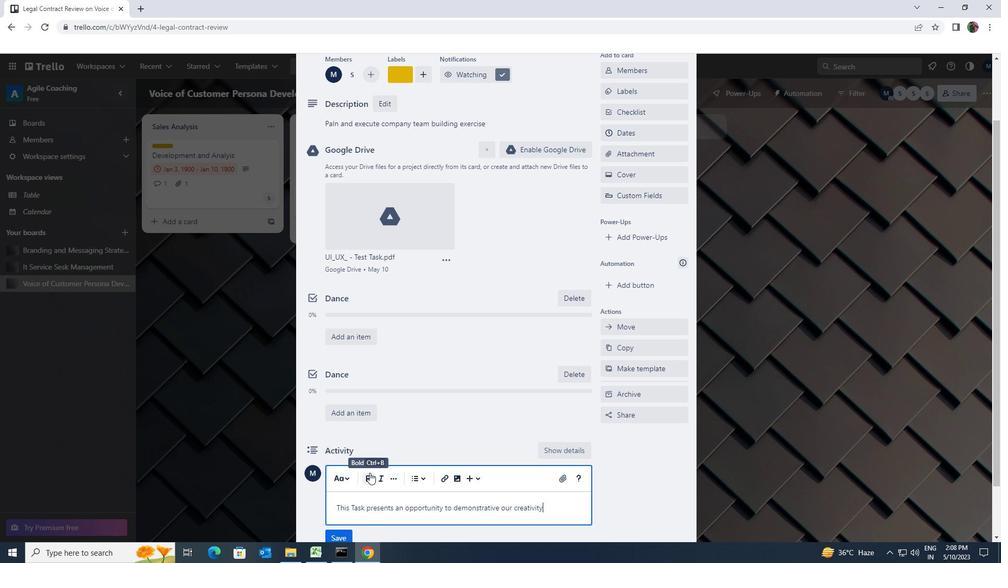 
Action: Mouse moved to (369, 473)
Screenshot: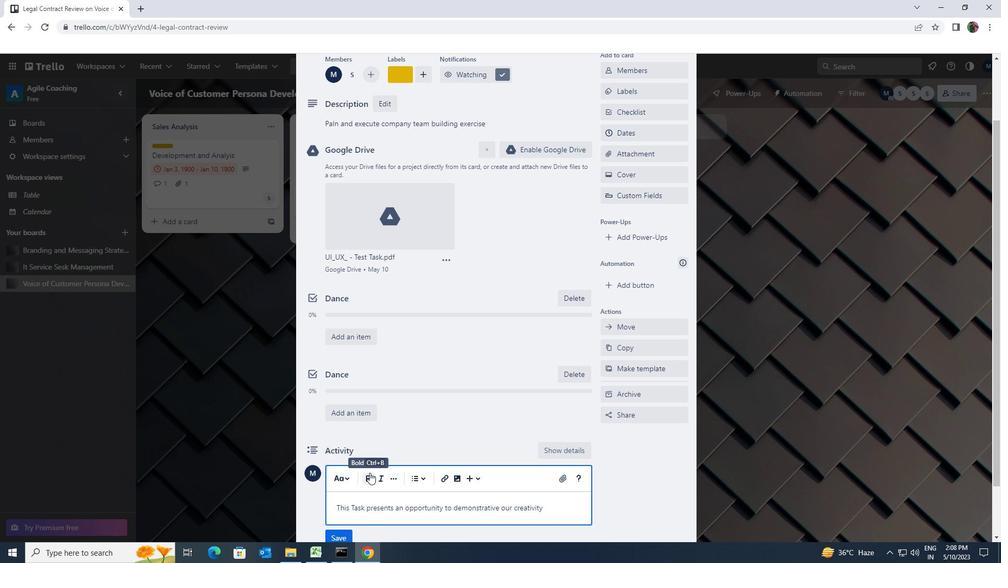 
Action: Key pressed AND<Key.space>INNOVATION<Key.space>EXPO\<Key.backspace><Key.backspace>LORINH<Key.backspace>G<Key.space>NEW<Key.space>IDEAS<Key.space>AND<Key.space>APPO<Key.backspace>ROACHES.
Screenshot: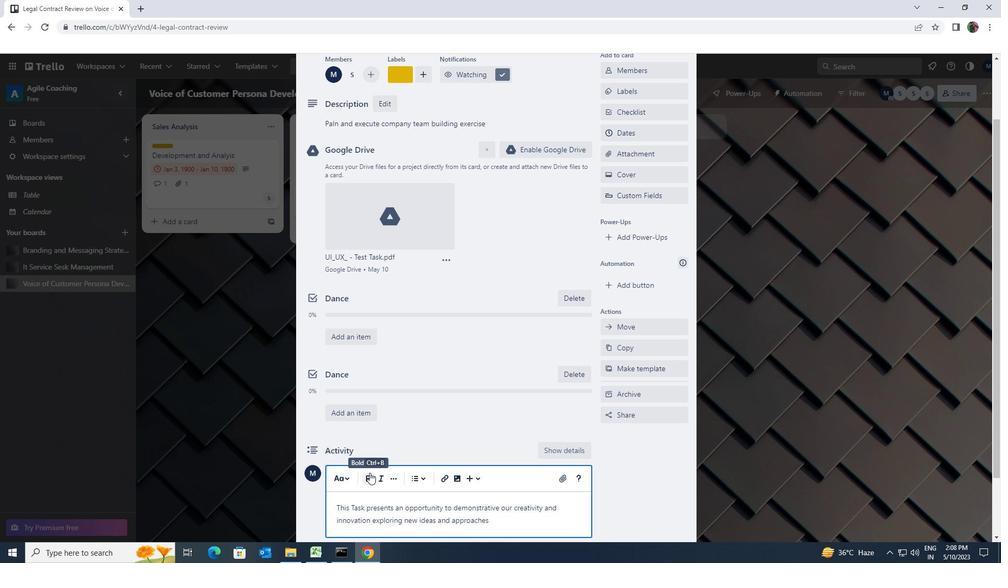 
Action: Mouse moved to (360, 479)
Screenshot: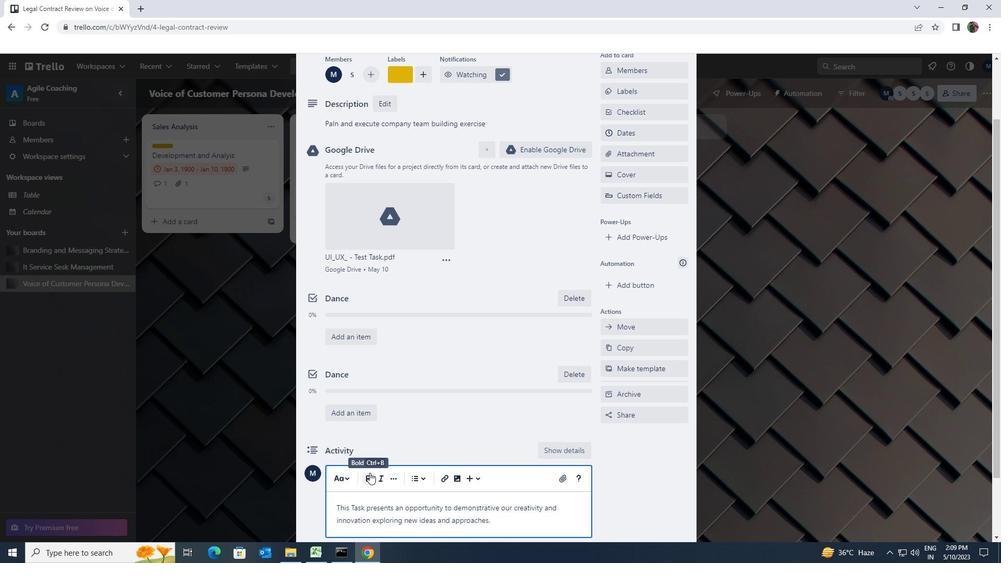 
Action: Mouse scrolled (360, 479) with delta (0, 0)
Screenshot: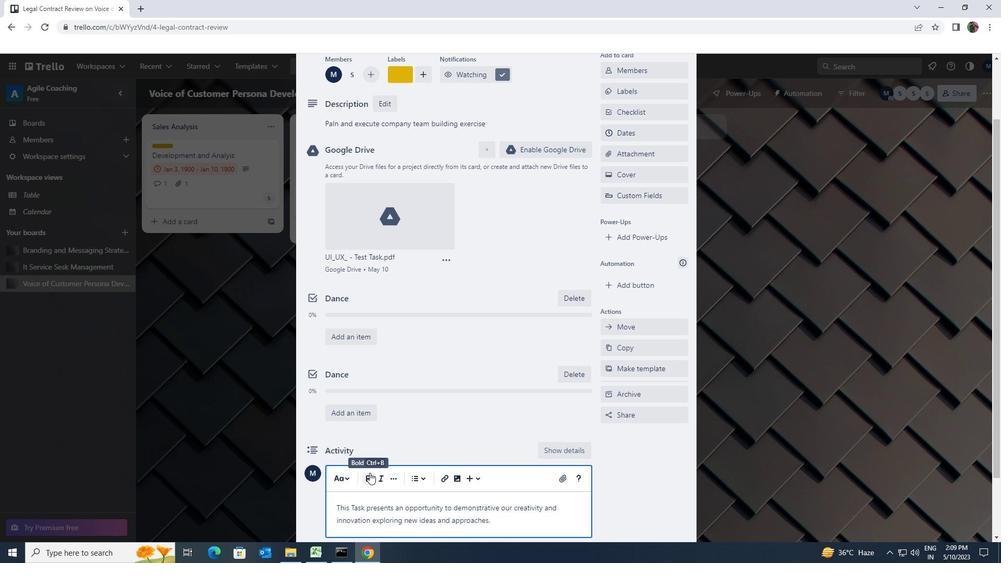 
Action: Mouse scrolled (360, 479) with delta (0, 0)
Screenshot: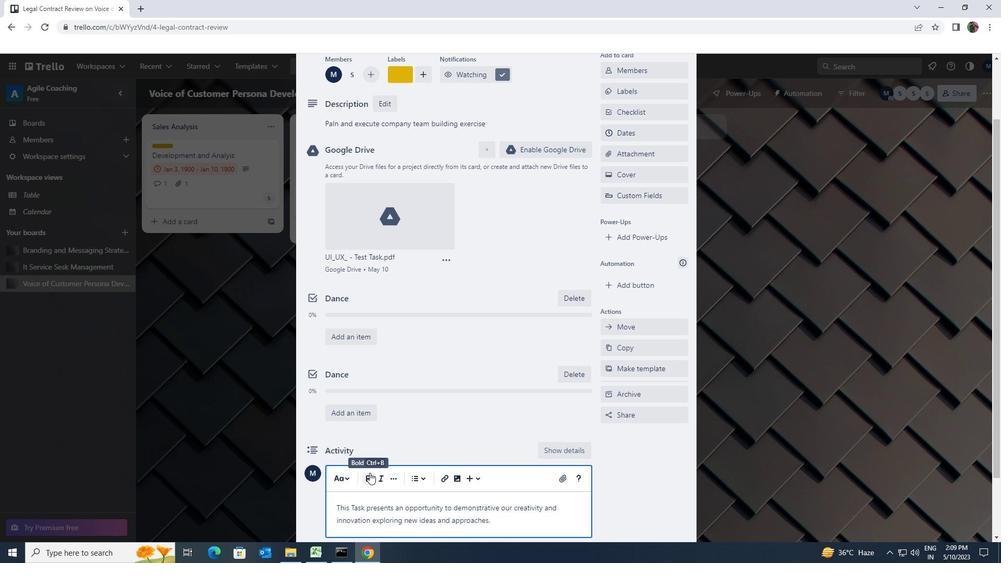 
Action: Mouse scrolled (360, 479) with delta (0, 0)
Screenshot: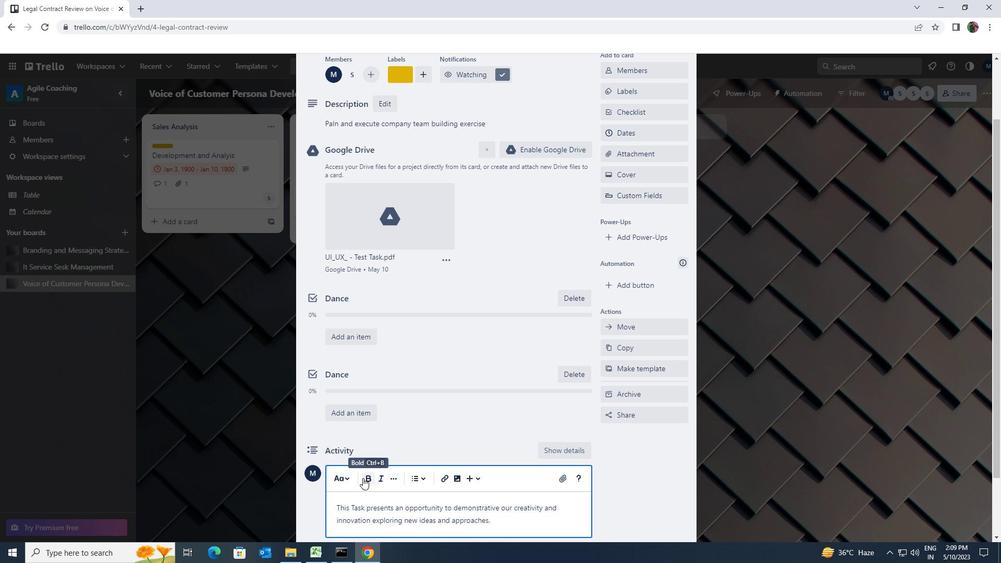 
Action: Mouse moved to (341, 478)
Screenshot: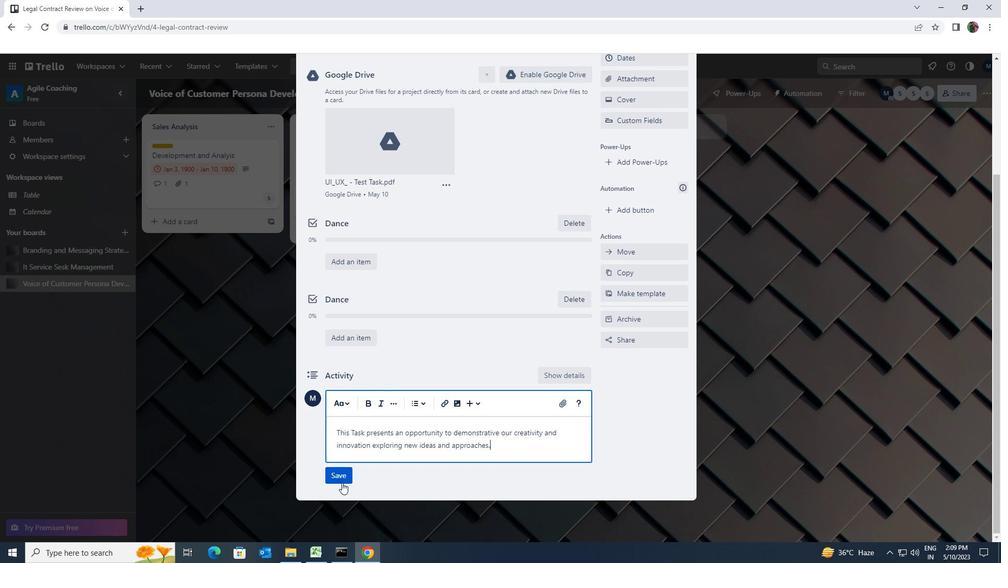 
Action: Mouse pressed left at (341, 478)
Screenshot: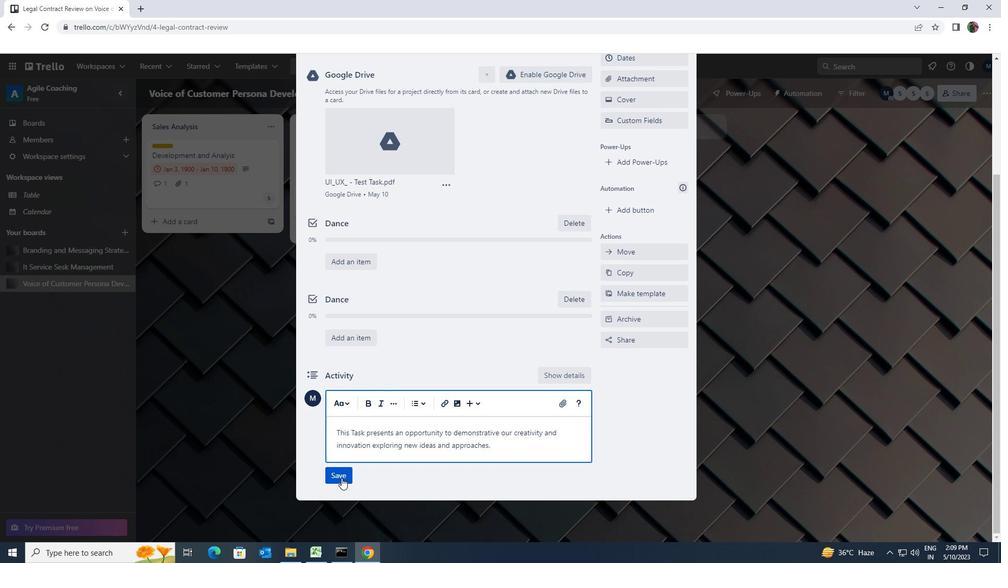 
Action: Mouse moved to (533, 331)
Screenshot: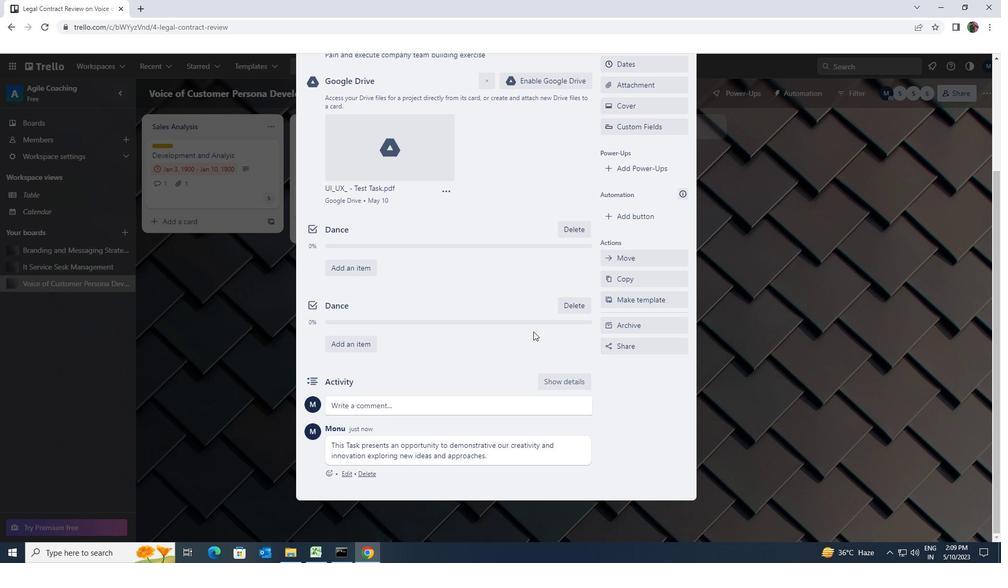 
Action: Mouse scrolled (533, 331) with delta (0, 0)
Screenshot: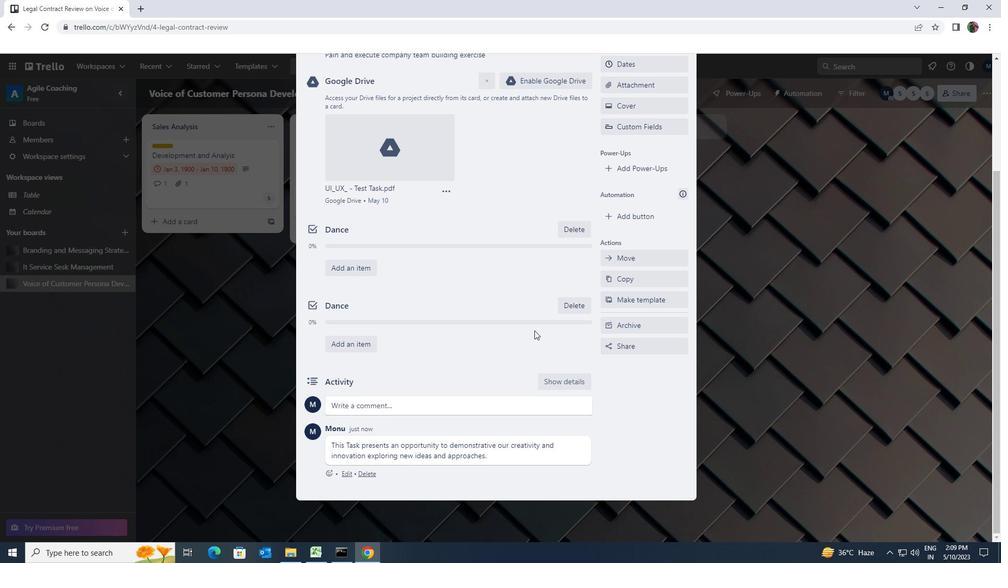 
Action: Mouse scrolled (533, 331) with delta (0, 0)
Screenshot: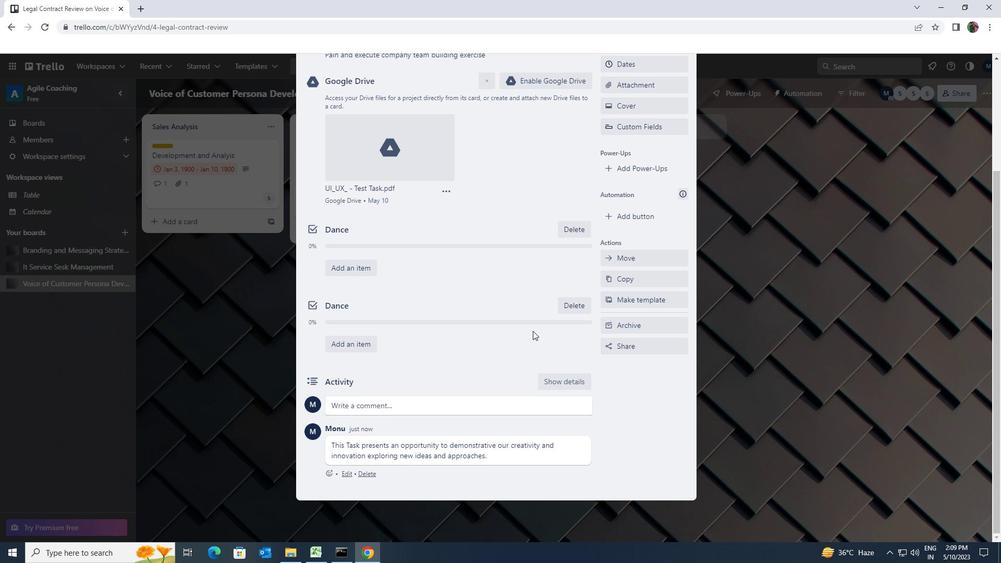
Action: Mouse scrolled (533, 331) with delta (0, 0)
Screenshot: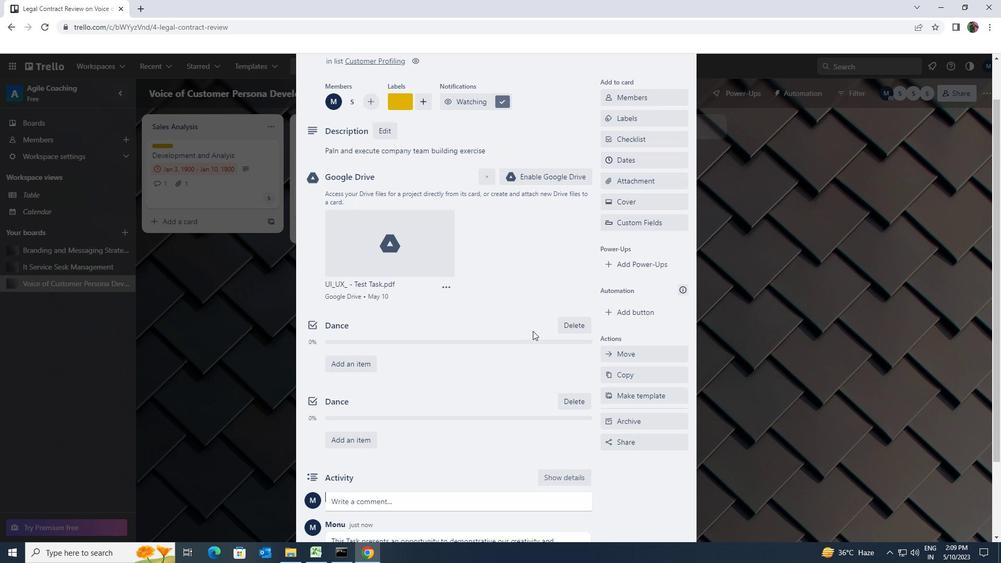 
Action: Mouse moved to (630, 206)
Screenshot: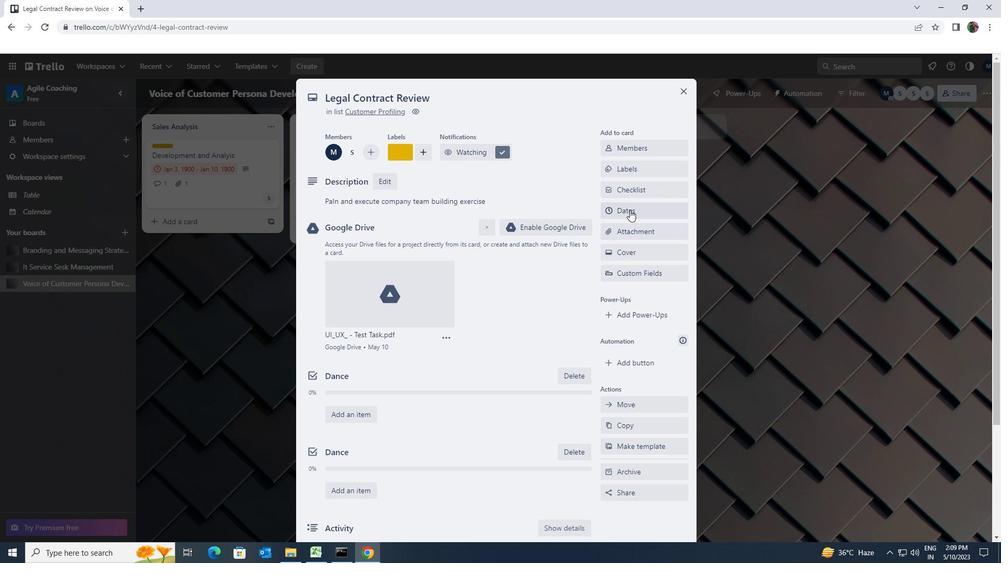 
Action: Mouse pressed left at (630, 206)
Screenshot: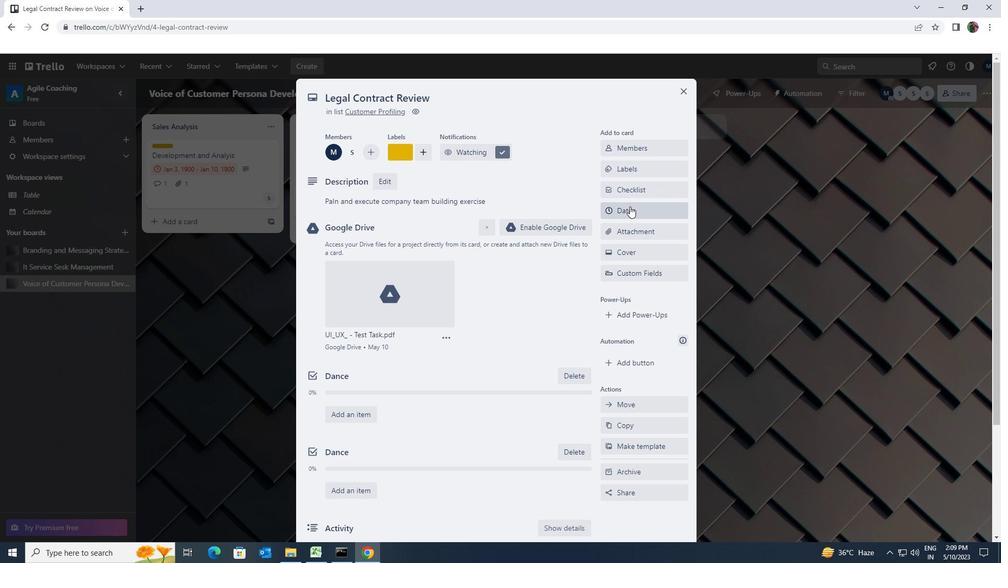 
Action: Mouse moved to (614, 282)
Screenshot: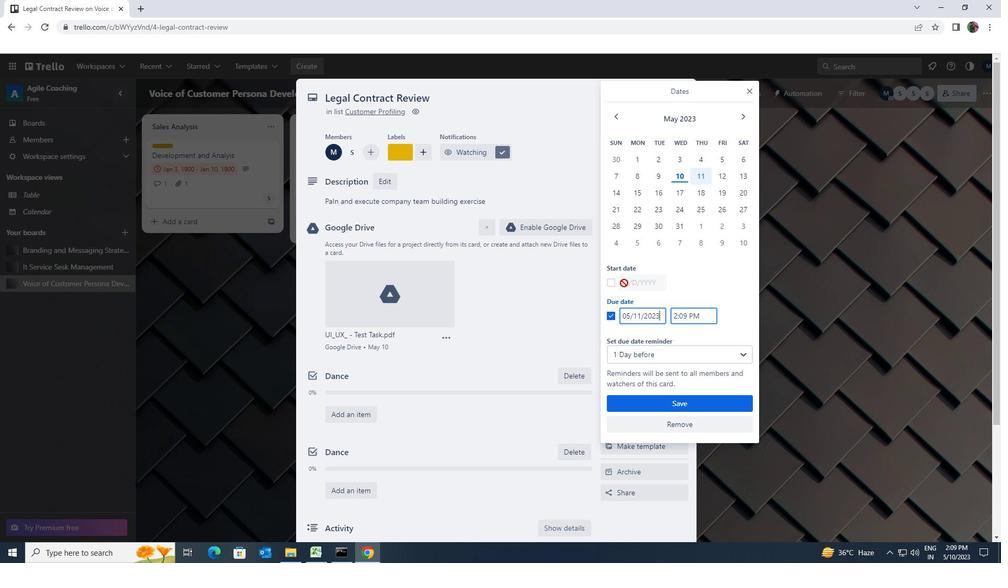 
Action: Mouse pressed left at (614, 282)
Screenshot: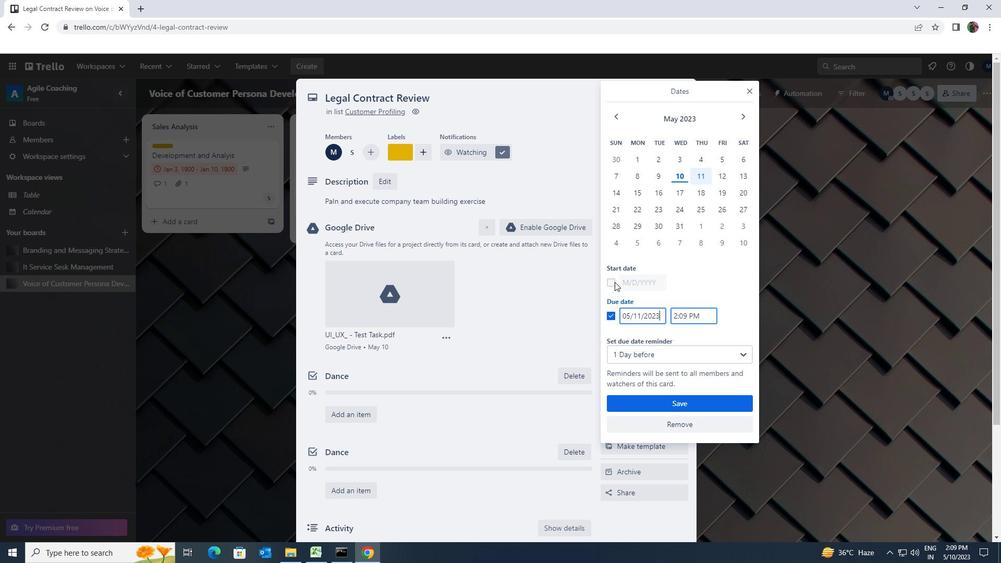 
Action: Mouse moved to (661, 280)
Screenshot: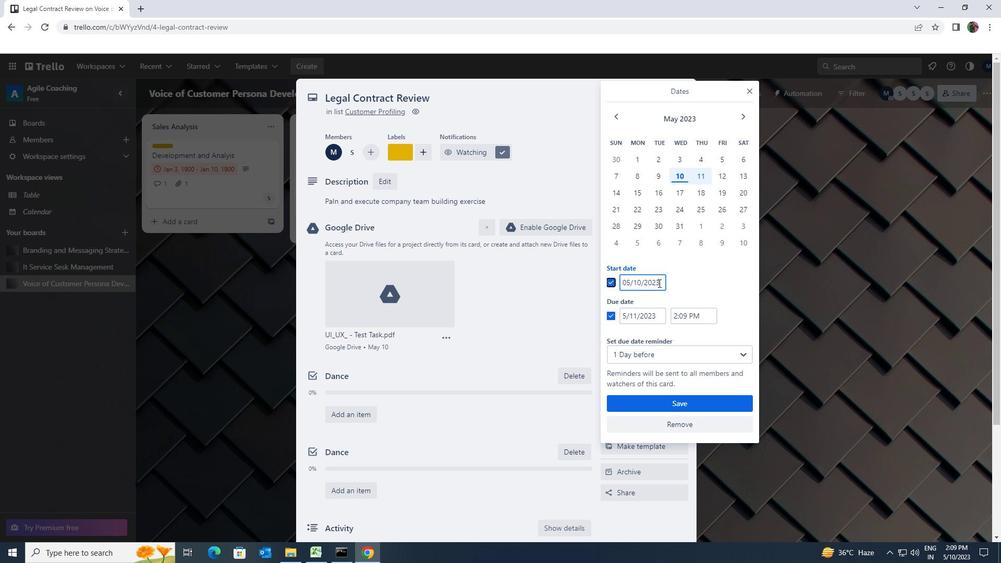 
Action: Mouse pressed left at (661, 280)
Screenshot: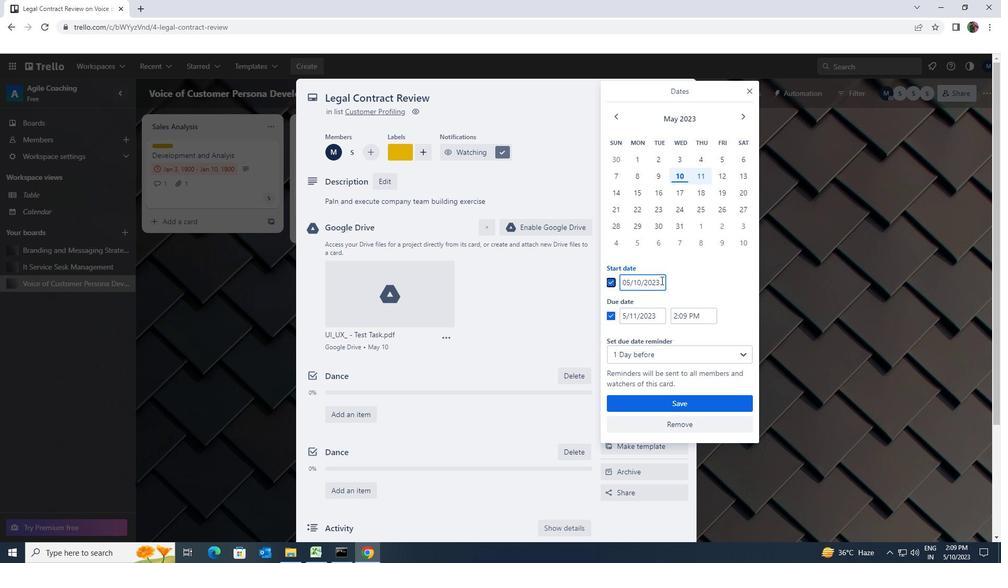 
Action: Mouse moved to (621, 280)
Screenshot: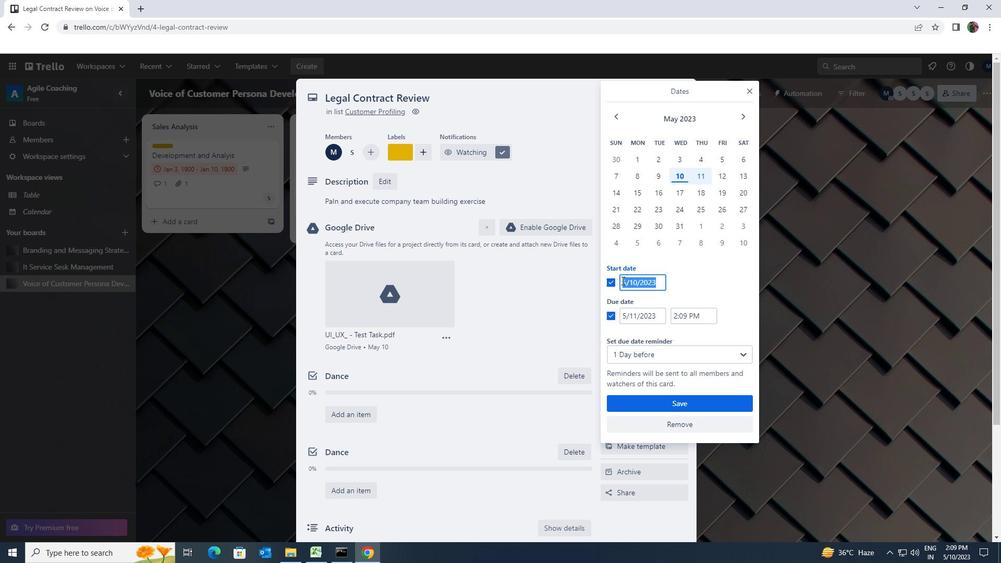 
Action: Key pressed 9/1/1900
Screenshot: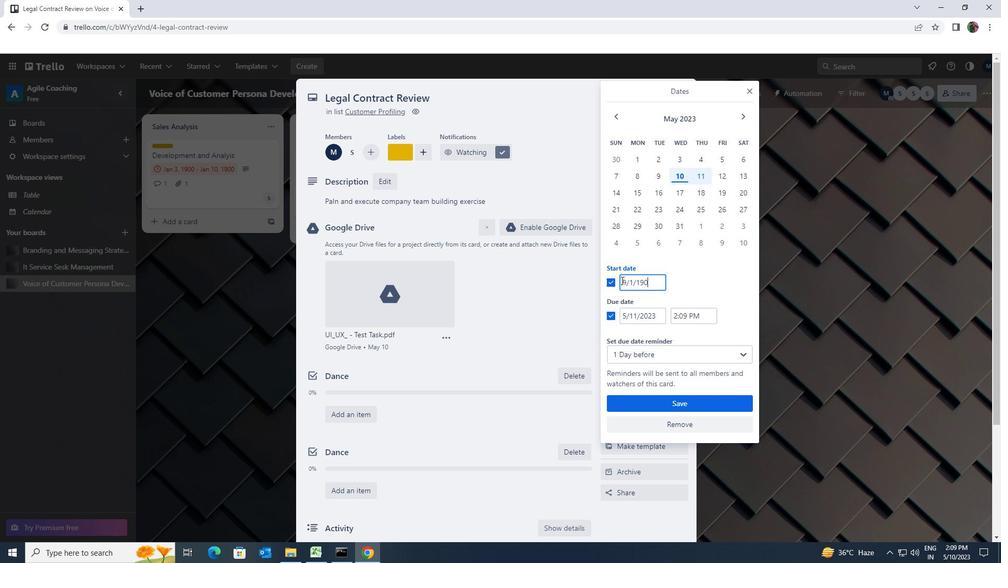 
Action: Mouse moved to (658, 313)
Screenshot: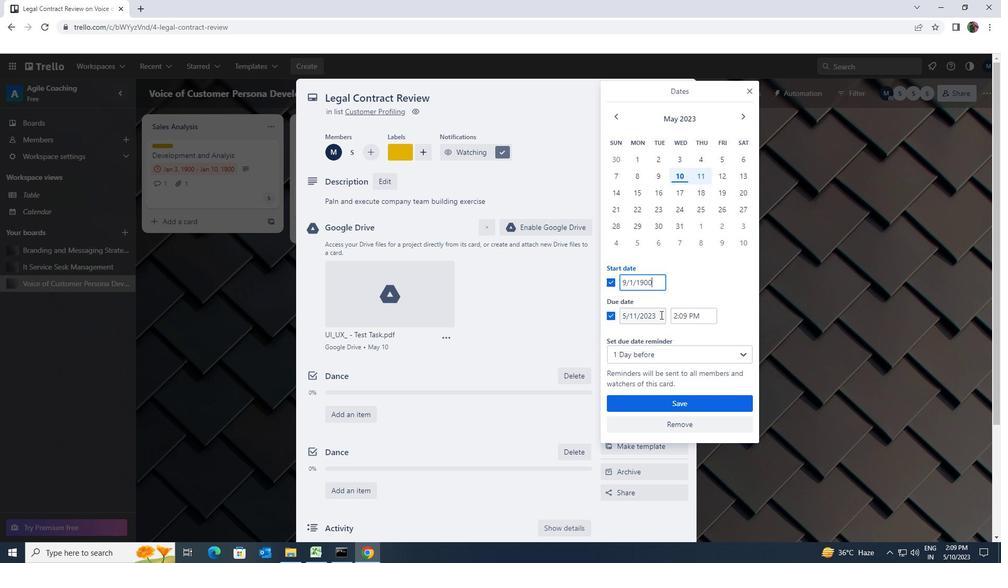 
Action: Mouse pressed left at (658, 313)
Screenshot: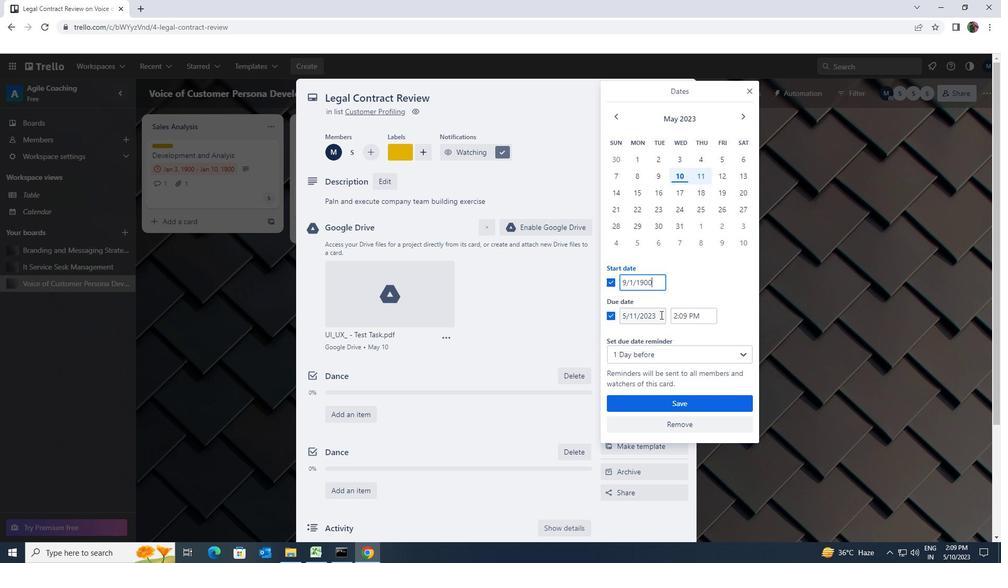 
Action: Mouse moved to (621, 315)
Screenshot: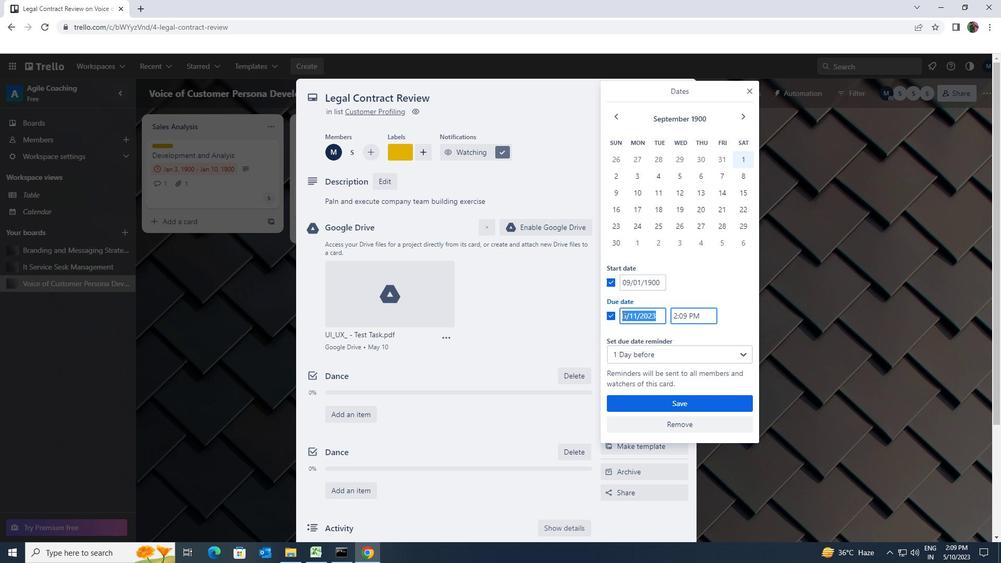 
Action: Key pressed 16/1/1900
Screenshot: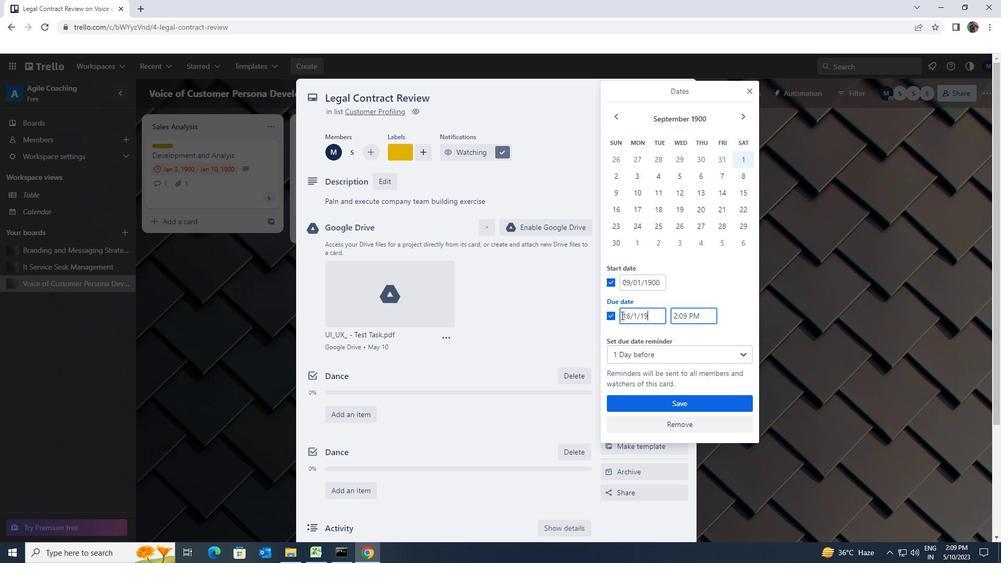 
Action: Mouse moved to (676, 406)
Screenshot: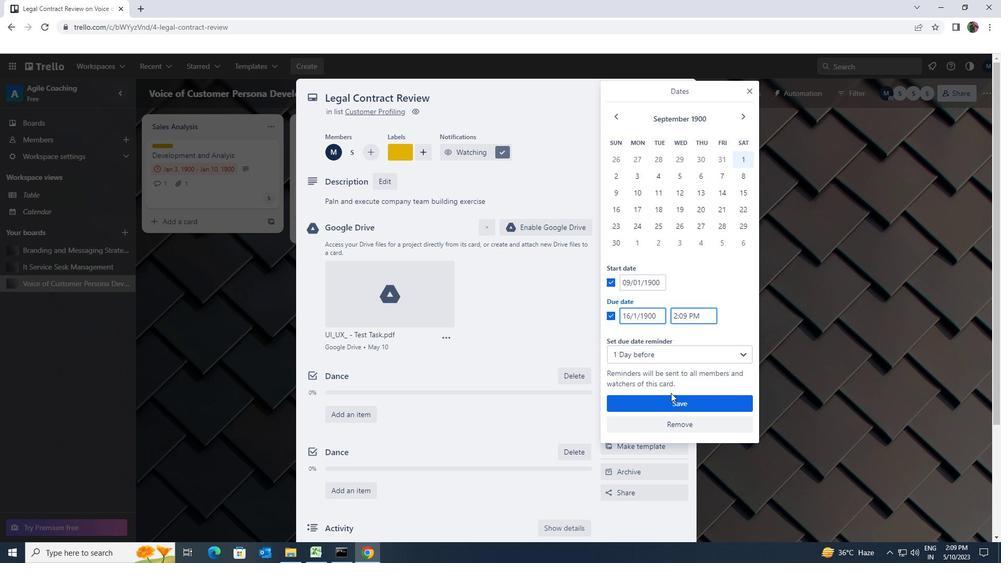 
Action: Mouse pressed left at (676, 406)
Screenshot: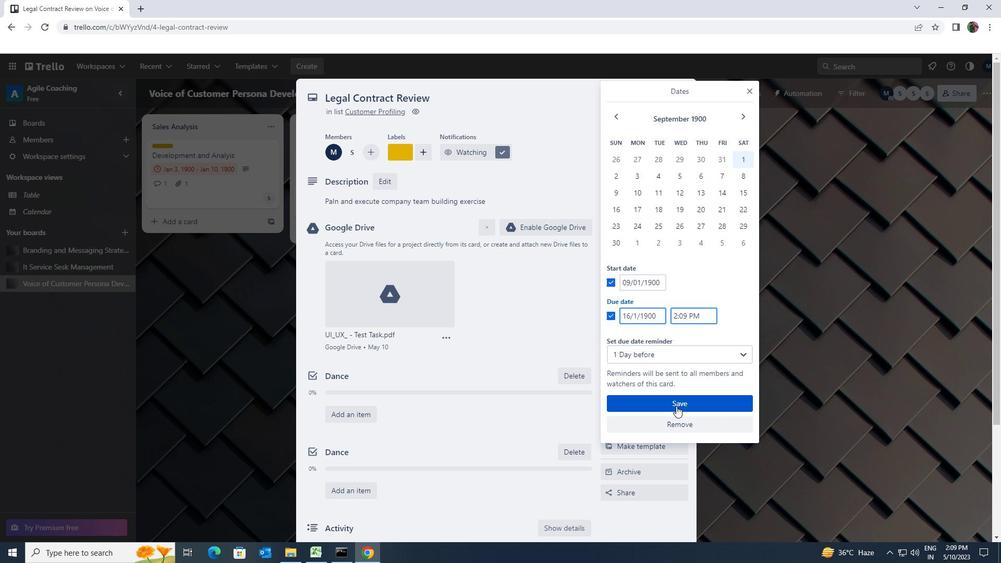 
Action: Mouse moved to (676, 402)
Screenshot: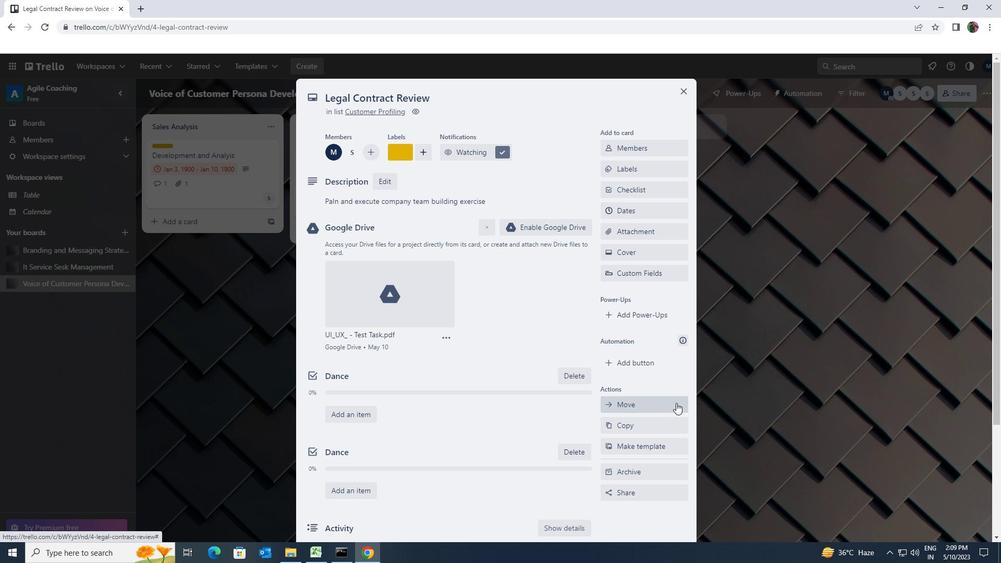 
